Task: Search one way flight ticket for 2 adults, 2 infants in seat and 1 infant on lap in first from Minot: Minot International Airport to Raleigh: Raleigh-durham International Airport on 8-5-2023. Choice of flights is American. Number of bags: 1 carry on bag and 5 checked bags. Price is upto 100000. Outbound departure time preference is 22:45.
Action: Mouse moved to (331, 293)
Screenshot: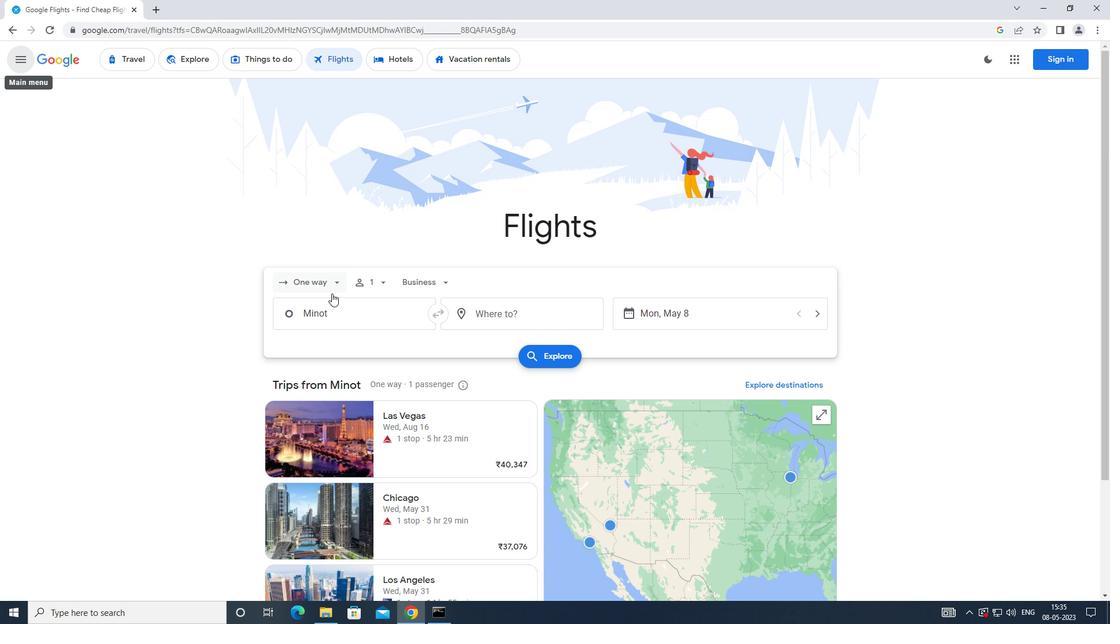 
Action: Mouse pressed left at (331, 293)
Screenshot: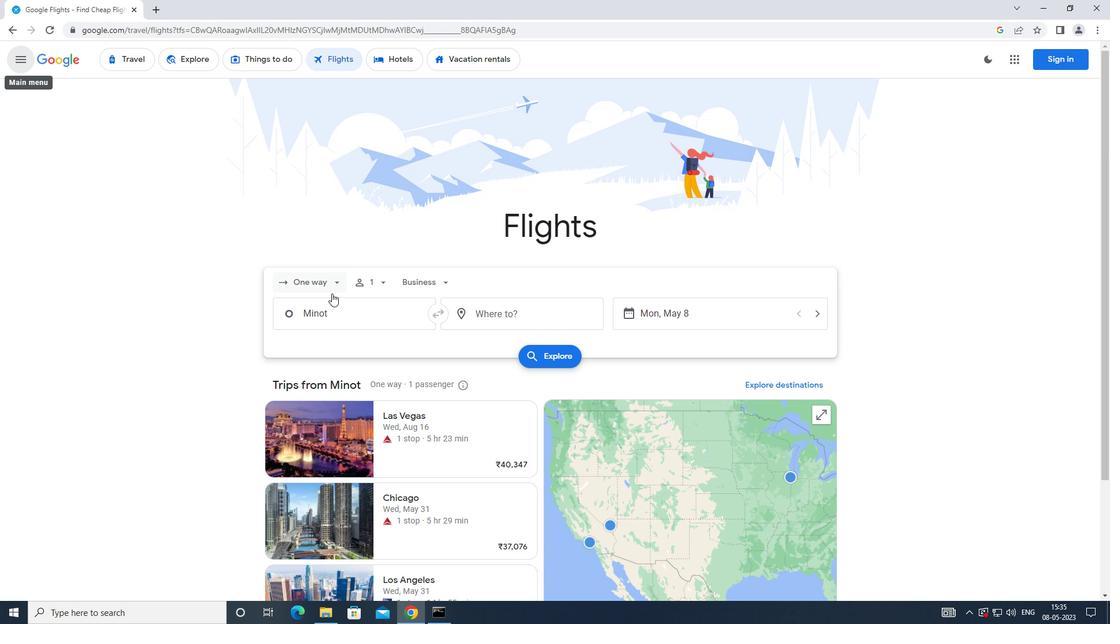 
Action: Mouse moved to (334, 338)
Screenshot: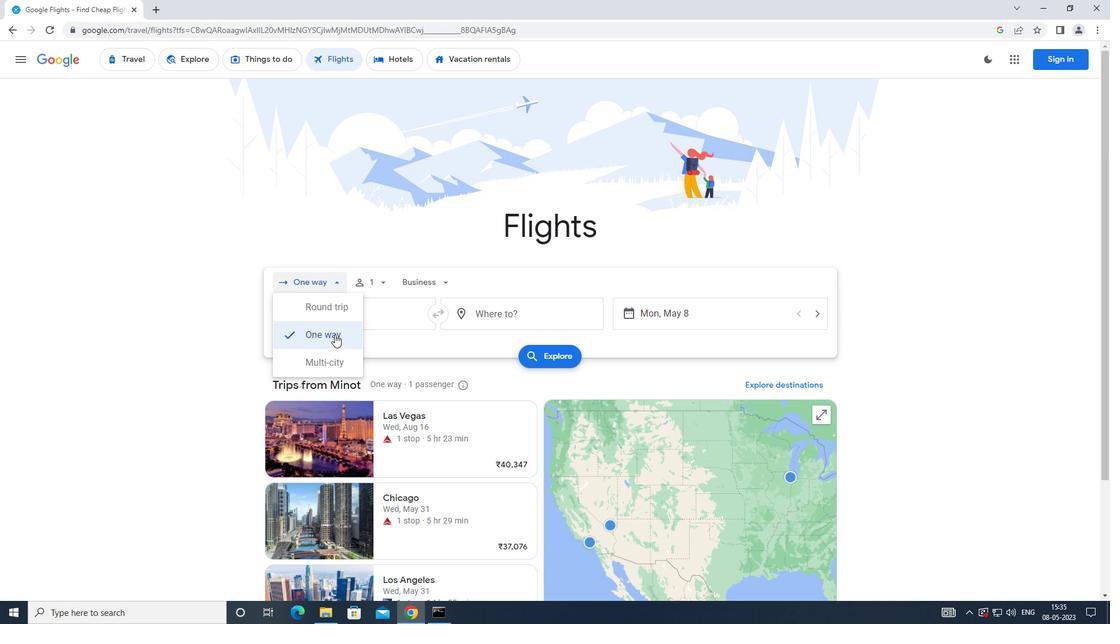 
Action: Mouse pressed left at (334, 338)
Screenshot: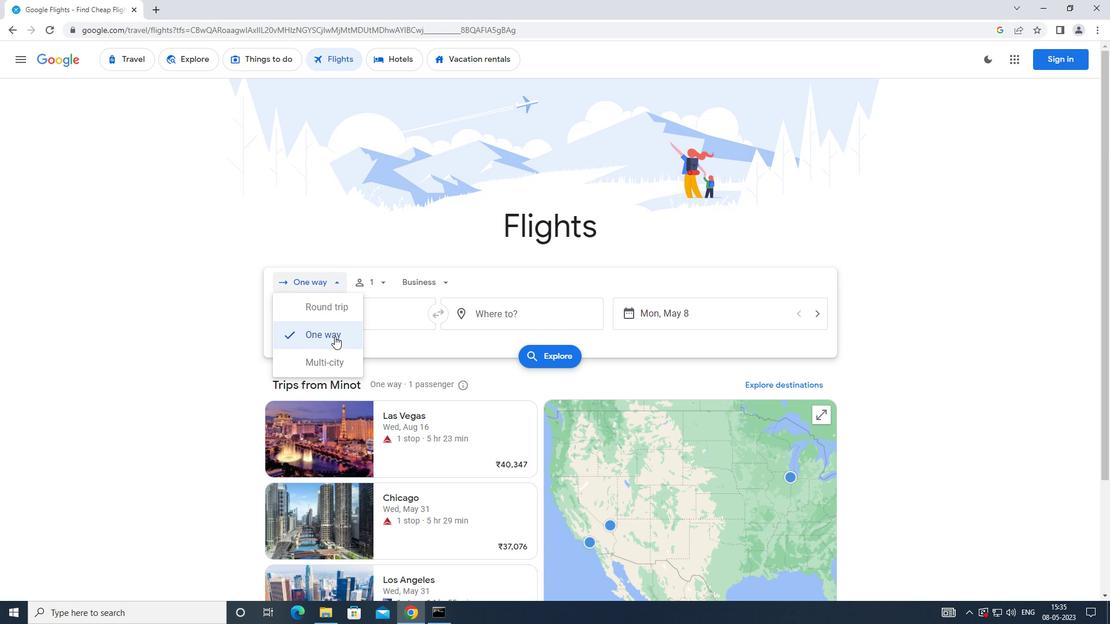 
Action: Mouse moved to (362, 284)
Screenshot: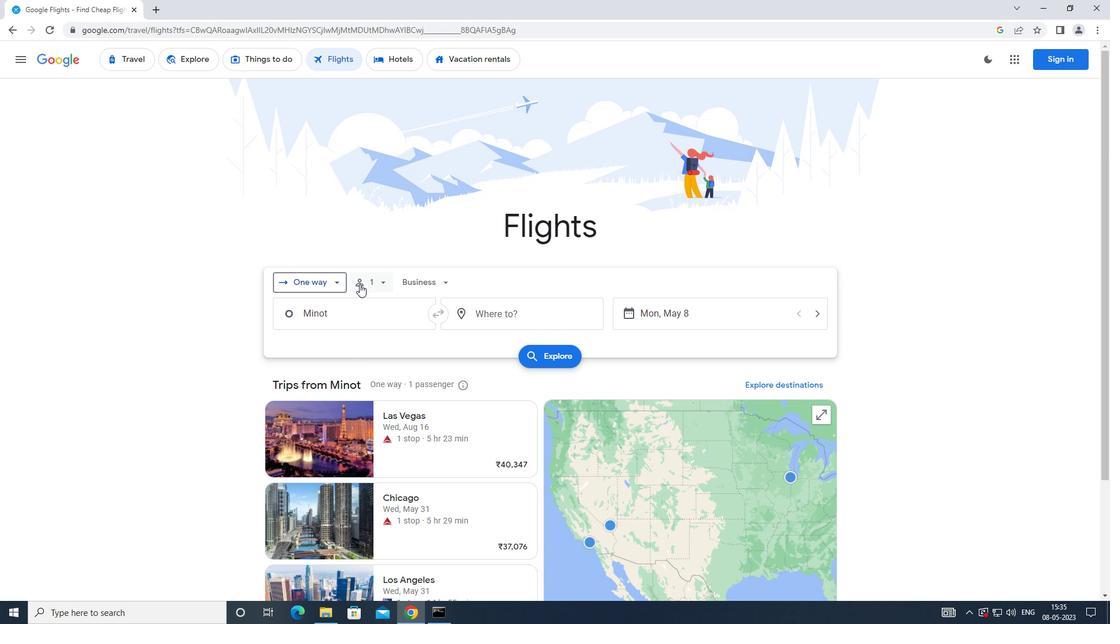 
Action: Mouse pressed left at (362, 284)
Screenshot: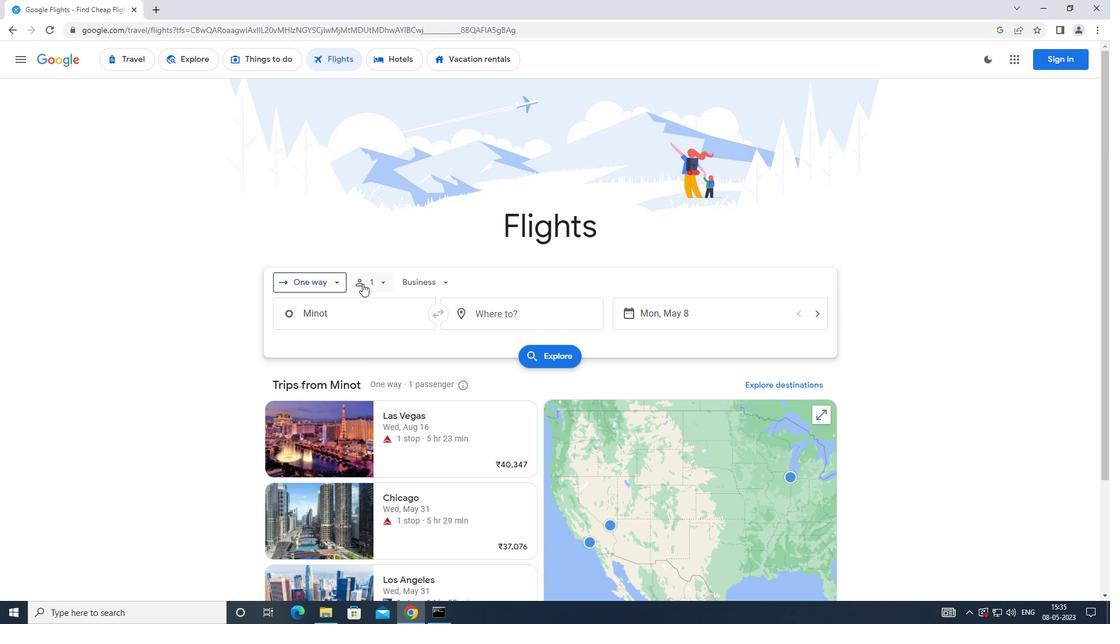 
Action: Mouse moved to (465, 317)
Screenshot: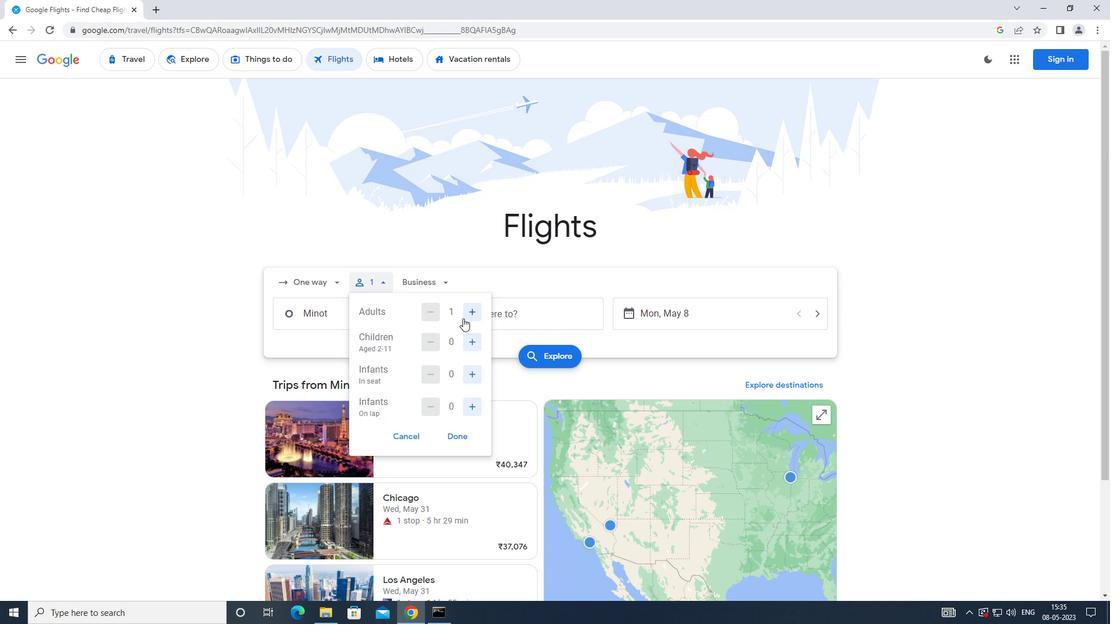 
Action: Mouse pressed left at (465, 317)
Screenshot: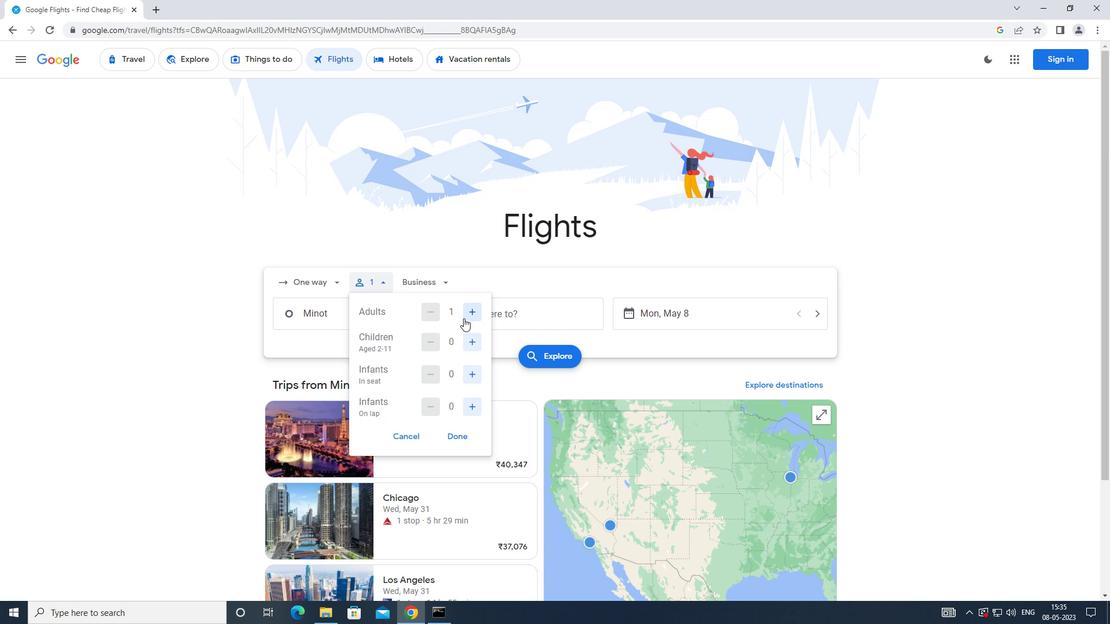 
Action: Mouse moved to (474, 370)
Screenshot: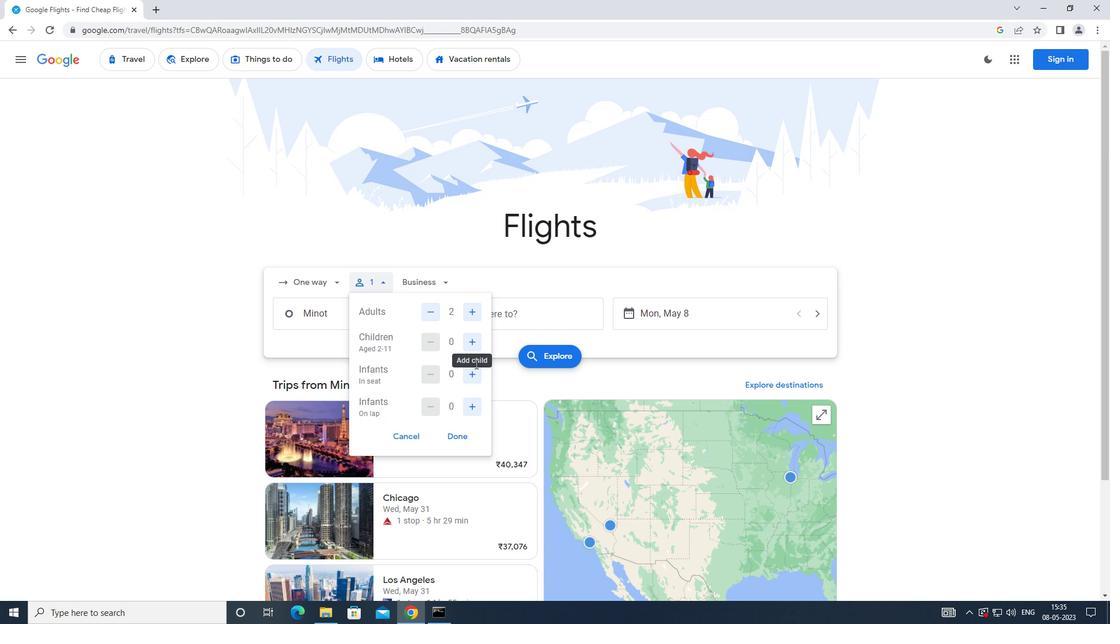 
Action: Mouse pressed left at (474, 370)
Screenshot: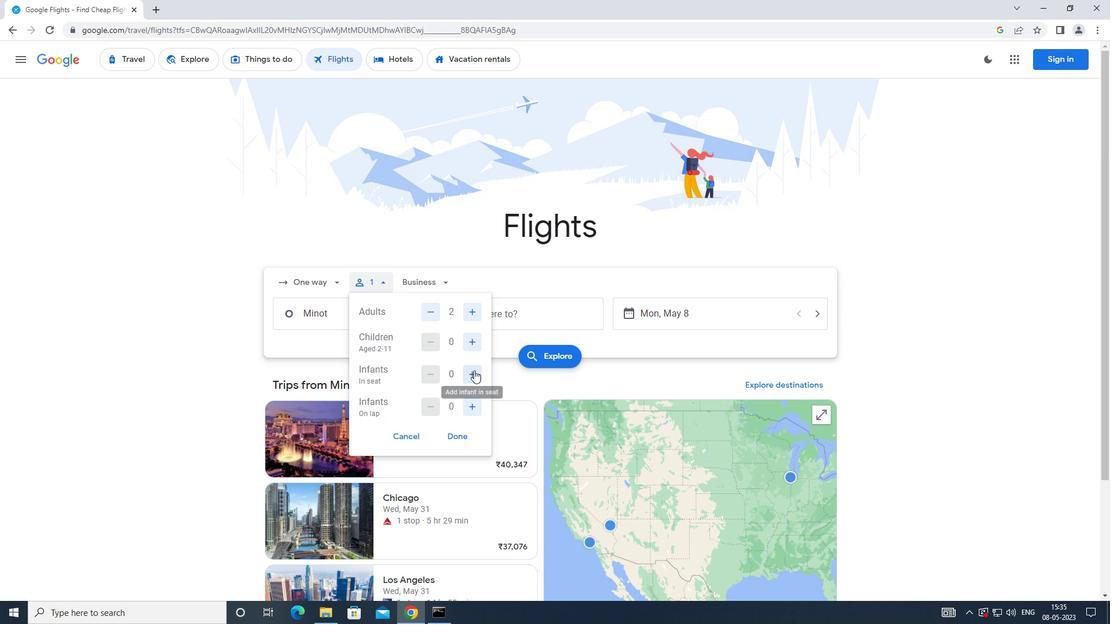 
Action: Mouse pressed left at (474, 370)
Screenshot: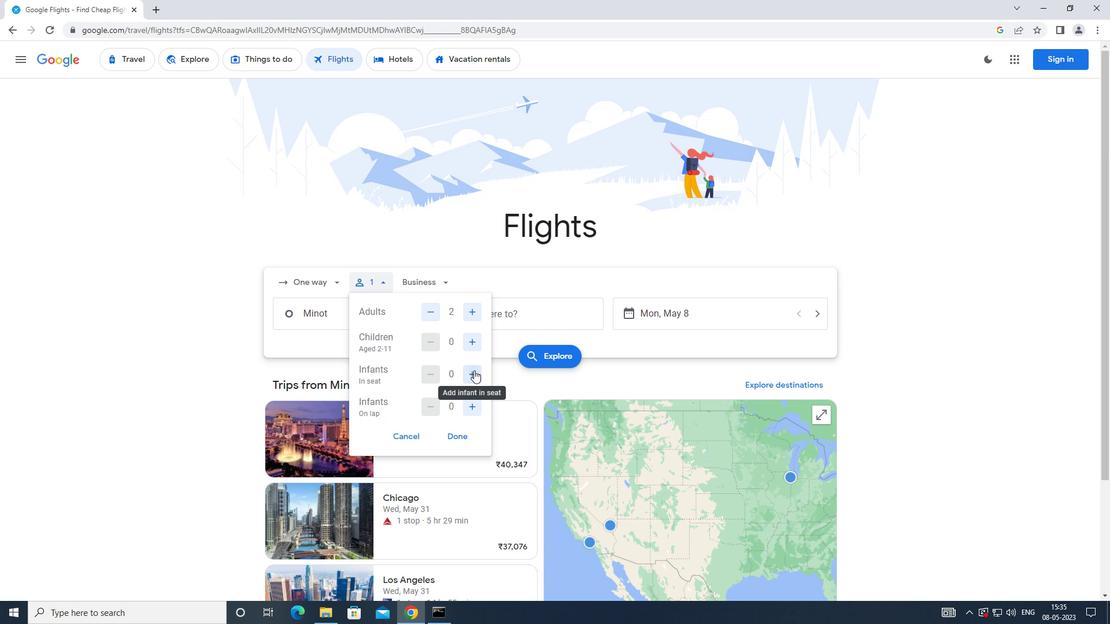 
Action: Mouse moved to (470, 408)
Screenshot: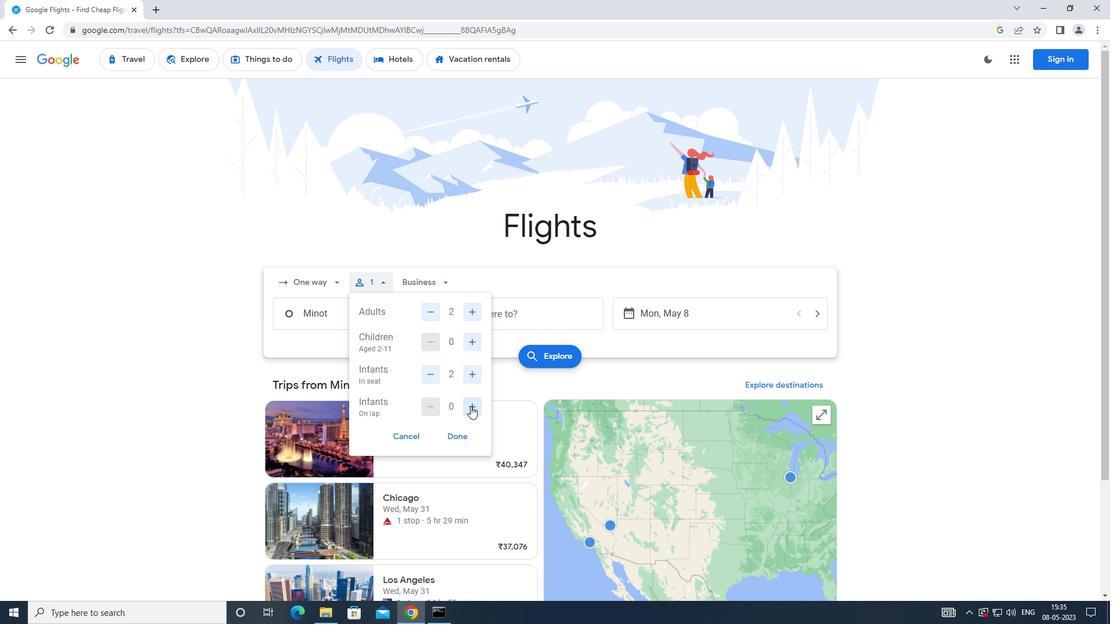 
Action: Mouse pressed left at (470, 408)
Screenshot: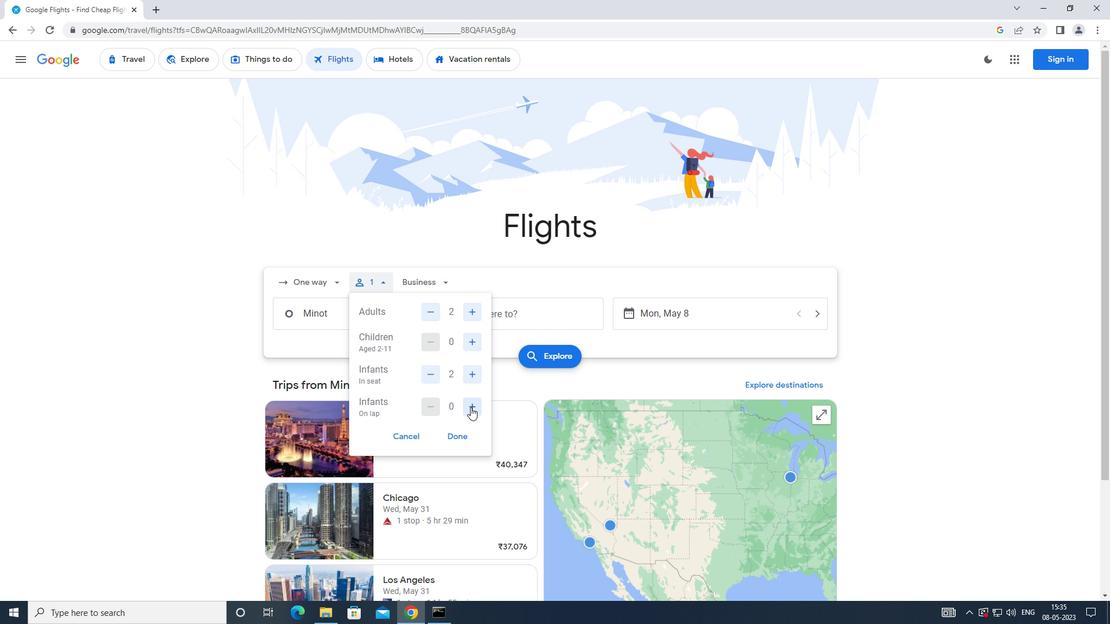 
Action: Mouse moved to (455, 439)
Screenshot: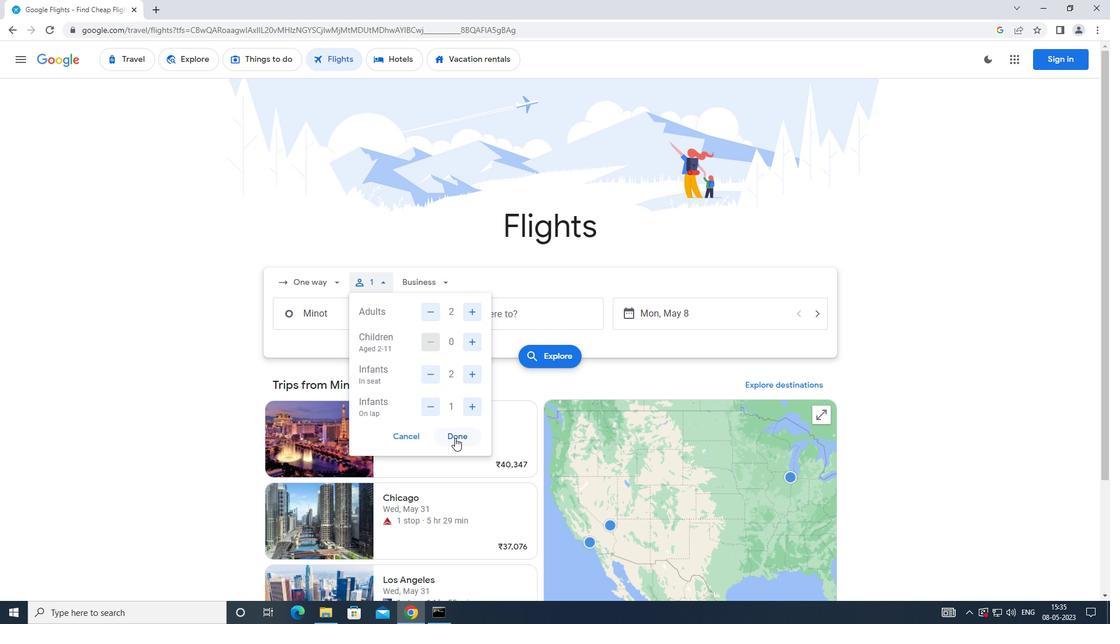 
Action: Mouse pressed left at (455, 439)
Screenshot: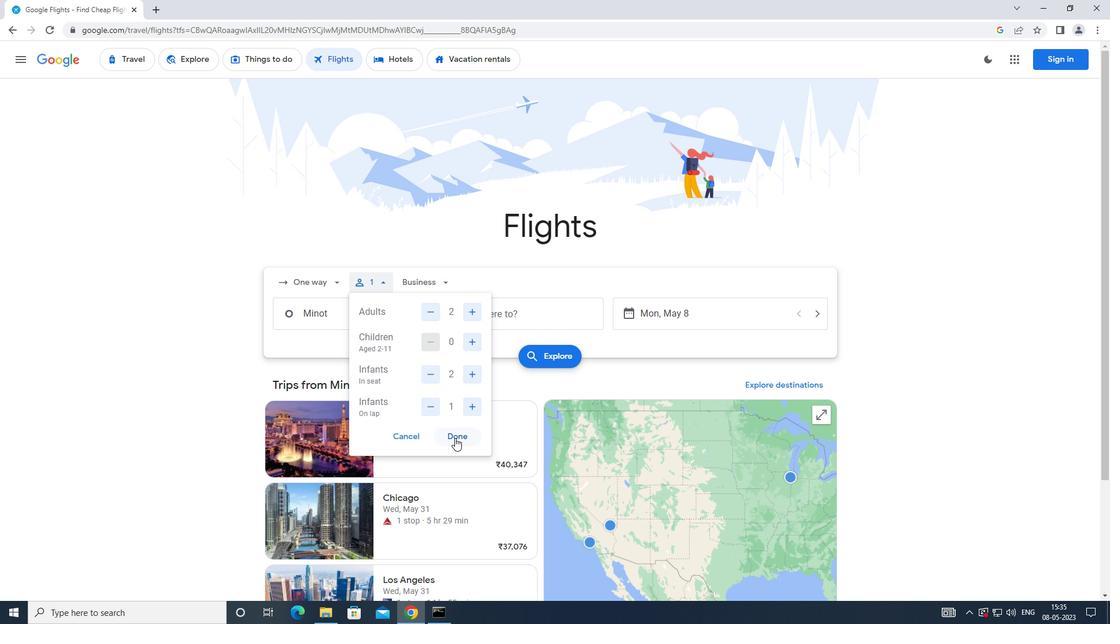 
Action: Mouse moved to (443, 286)
Screenshot: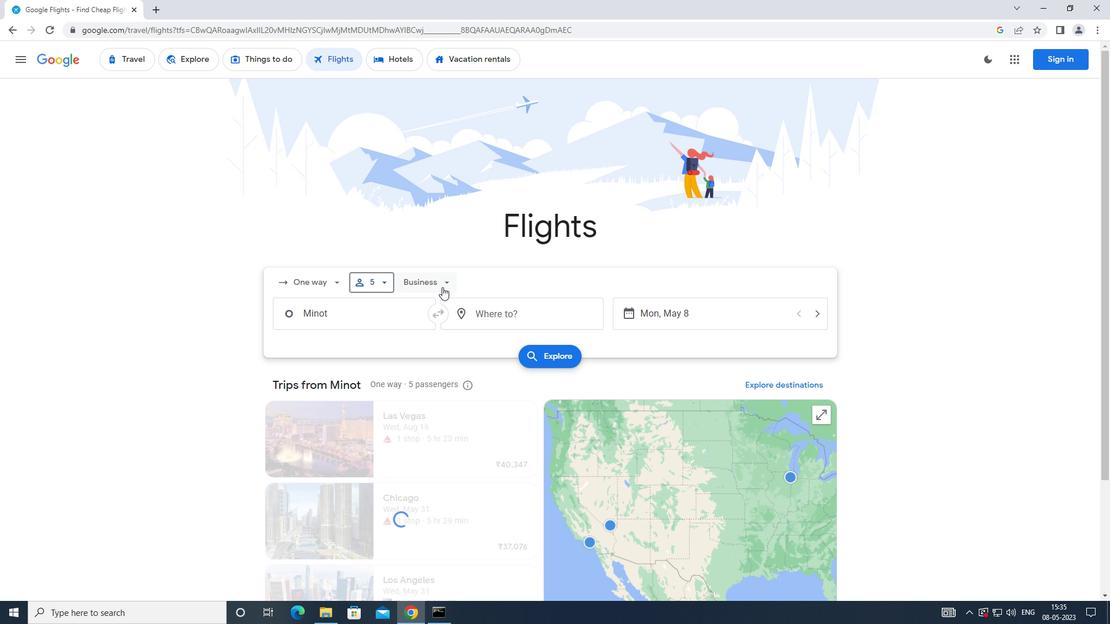 
Action: Mouse pressed left at (443, 286)
Screenshot: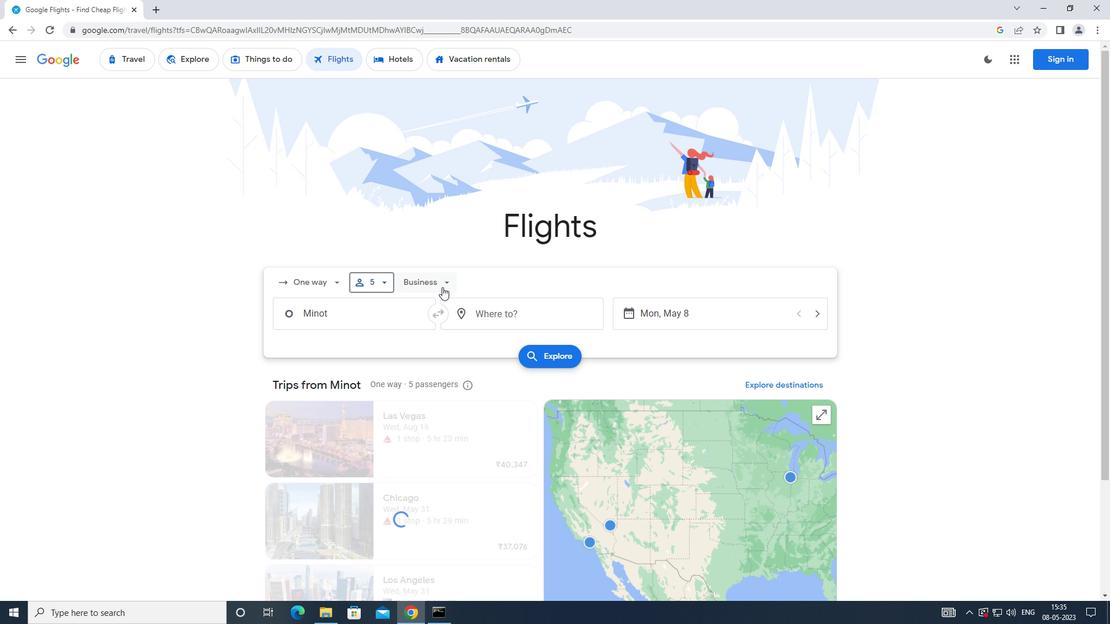 
Action: Mouse moved to (453, 389)
Screenshot: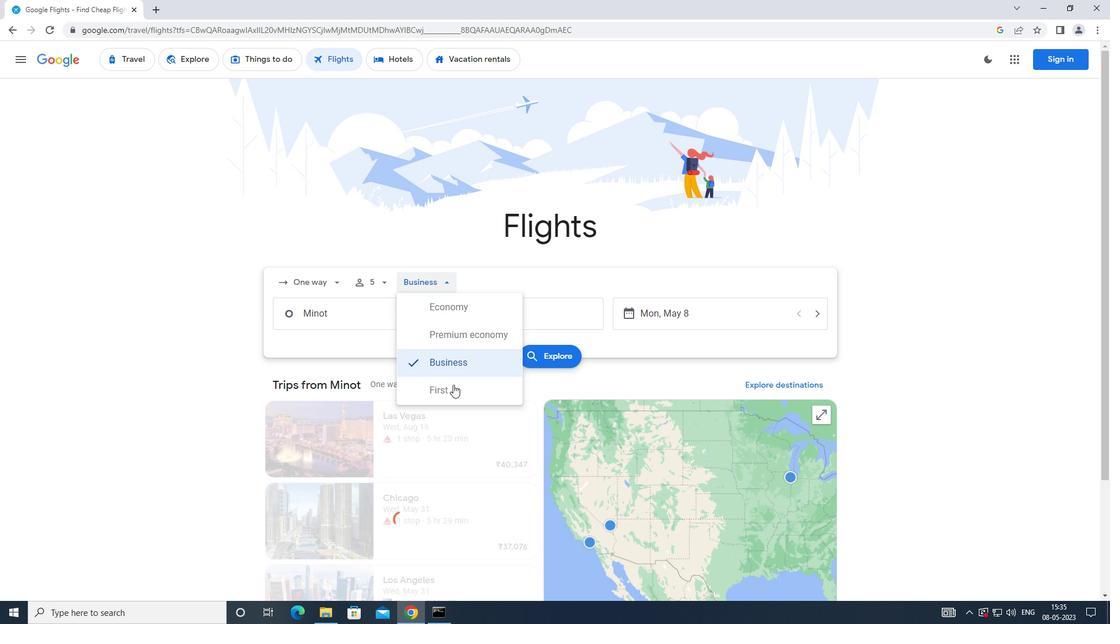 
Action: Mouse pressed left at (453, 389)
Screenshot: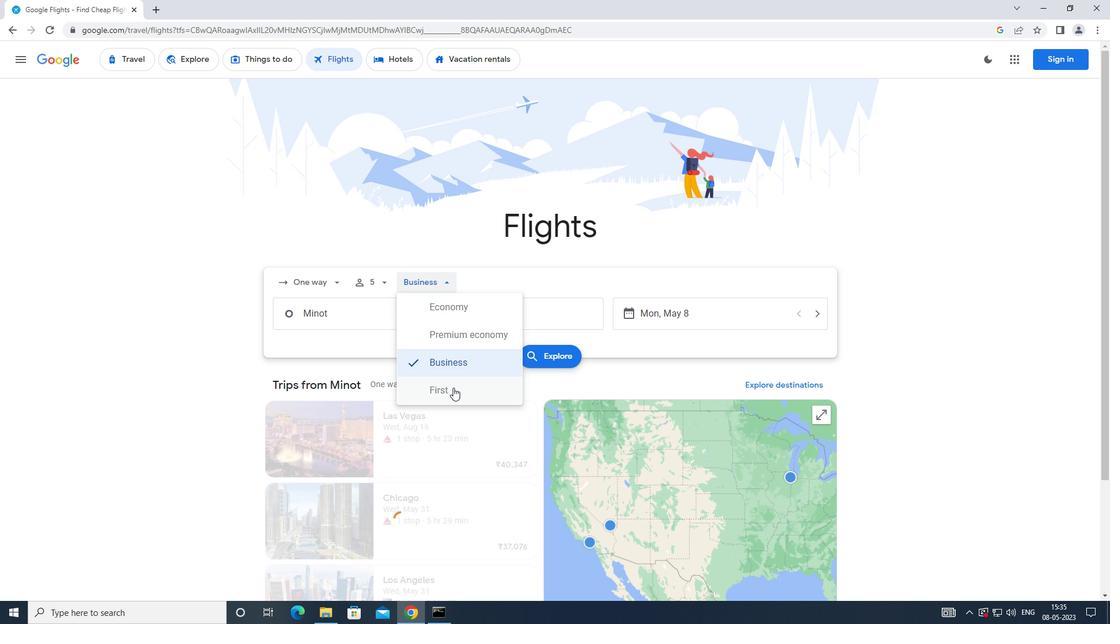 
Action: Mouse moved to (376, 320)
Screenshot: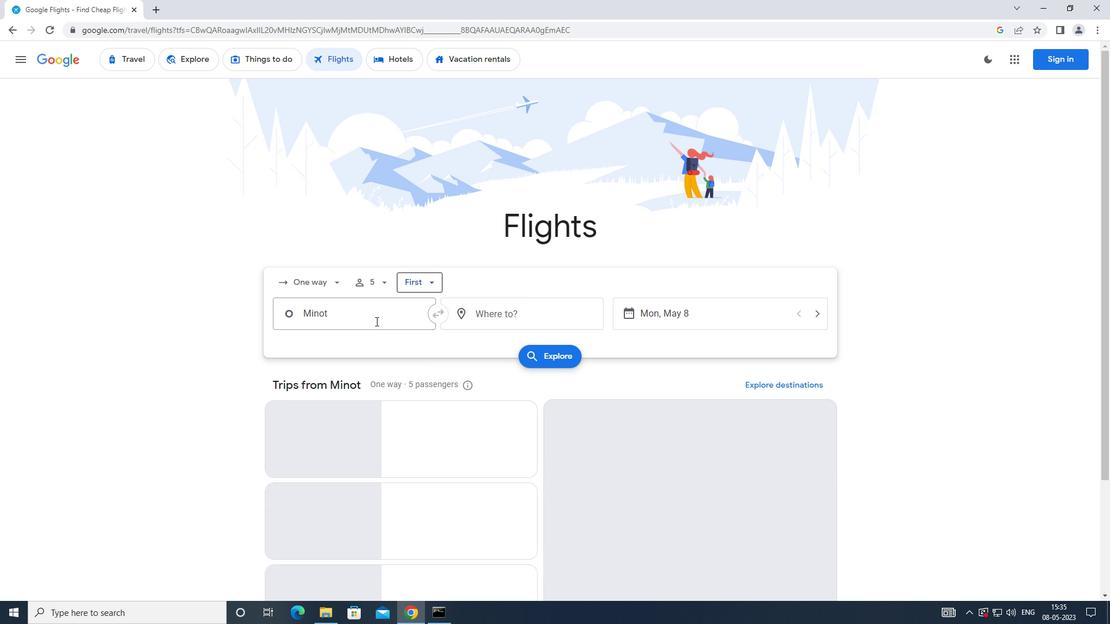 
Action: Mouse pressed left at (376, 320)
Screenshot: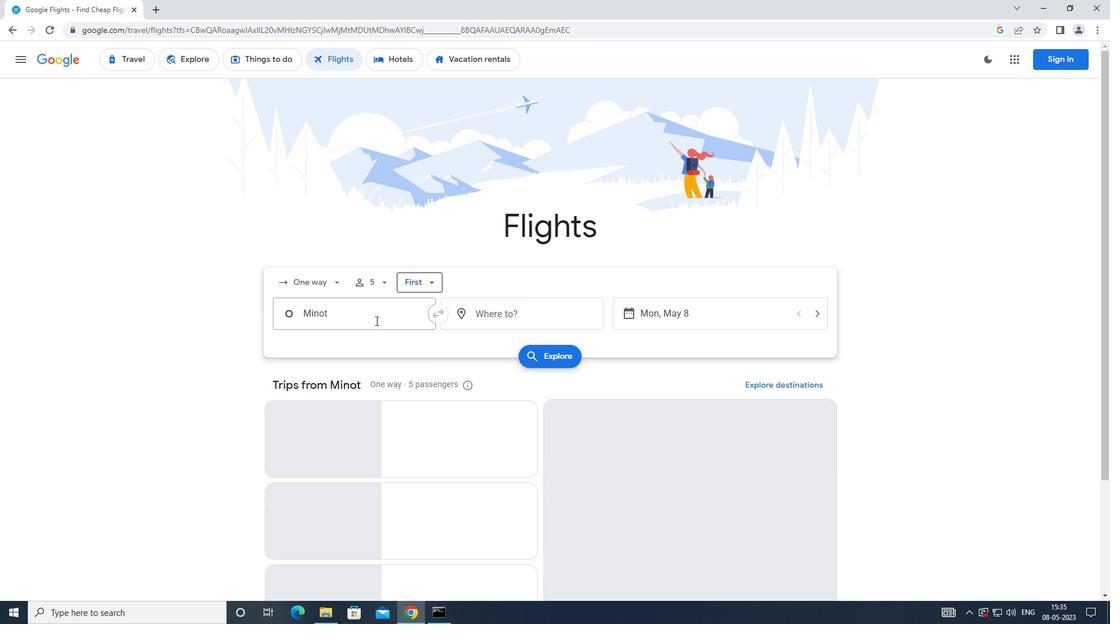 
Action: Key pressed <Key.caps_lock>m<Key.caps_lock>inot
Screenshot: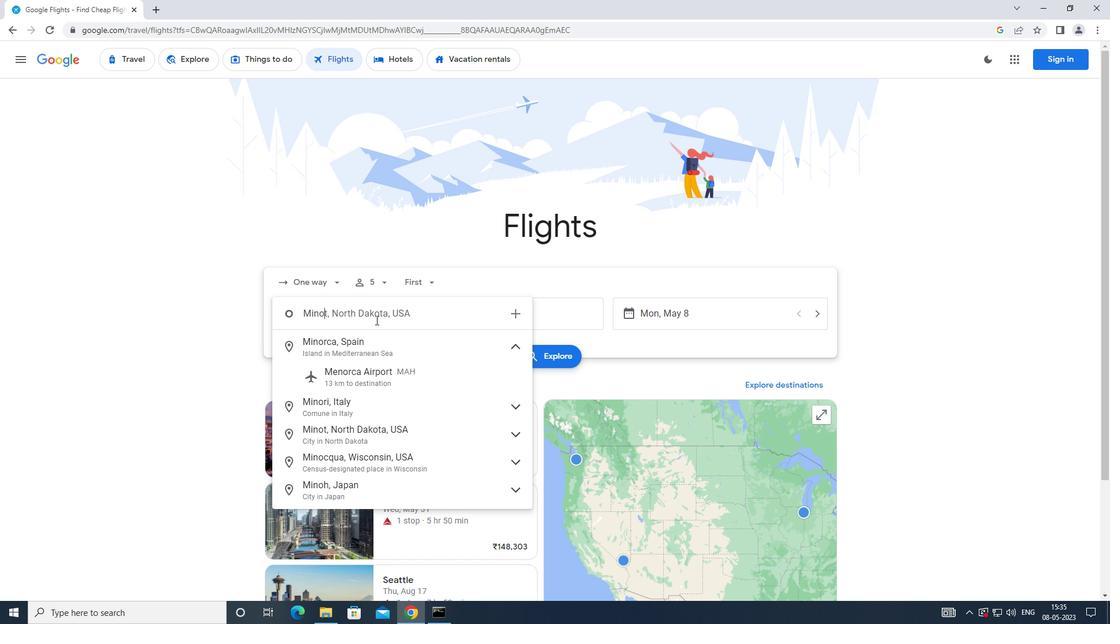 
Action: Mouse moved to (378, 366)
Screenshot: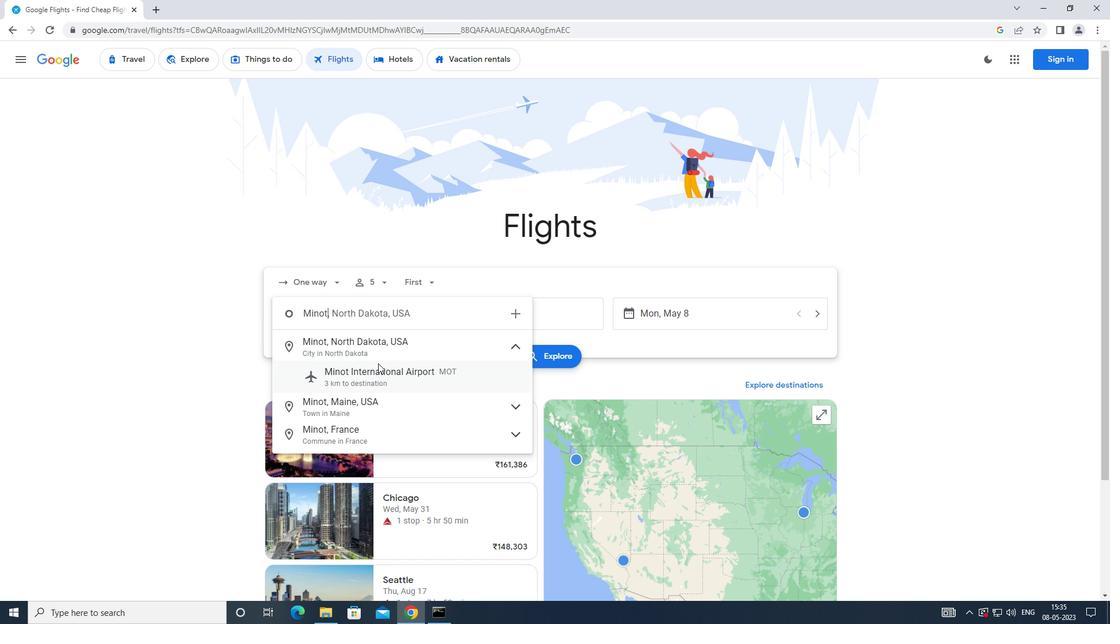 
Action: Mouse pressed left at (378, 366)
Screenshot: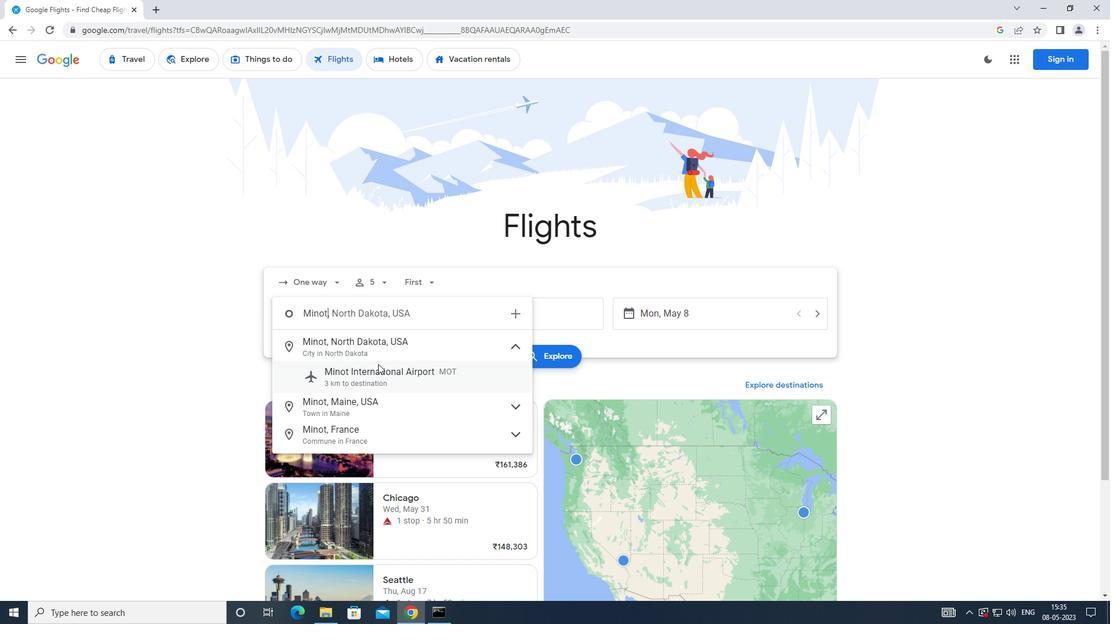 
Action: Mouse moved to (500, 322)
Screenshot: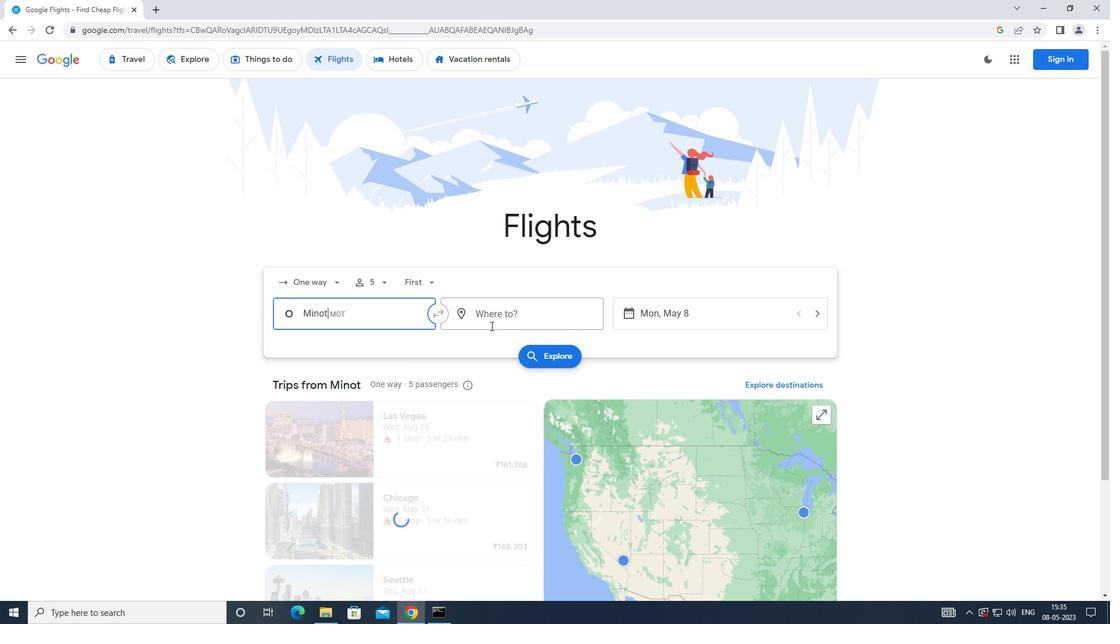 
Action: Mouse pressed left at (500, 322)
Screenshot: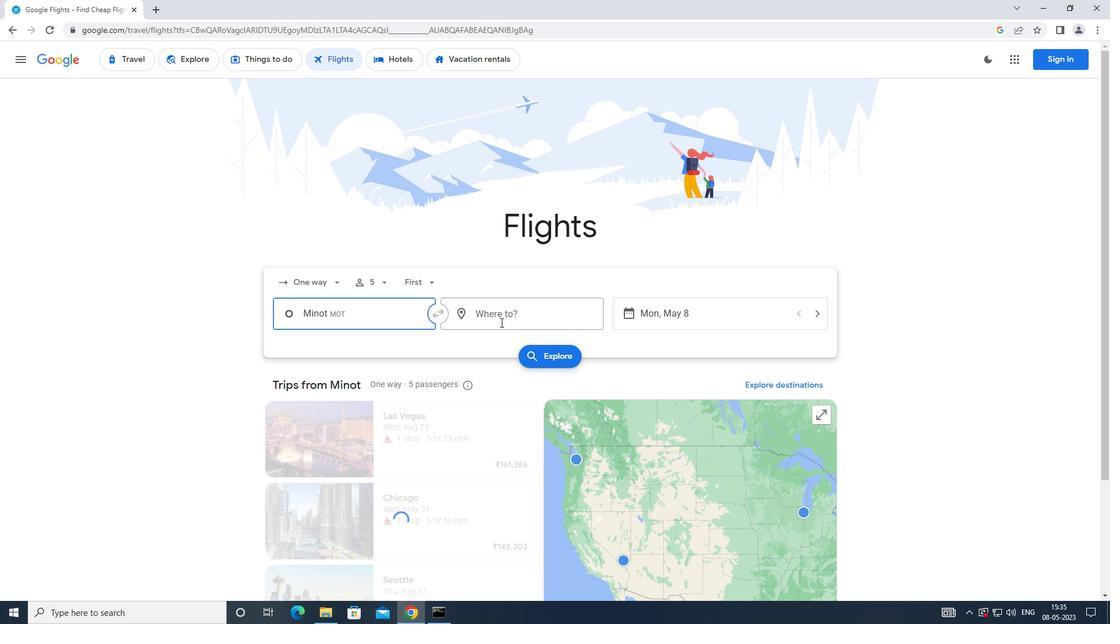
Action: Mouse moved to (502, 322)
Screenshot: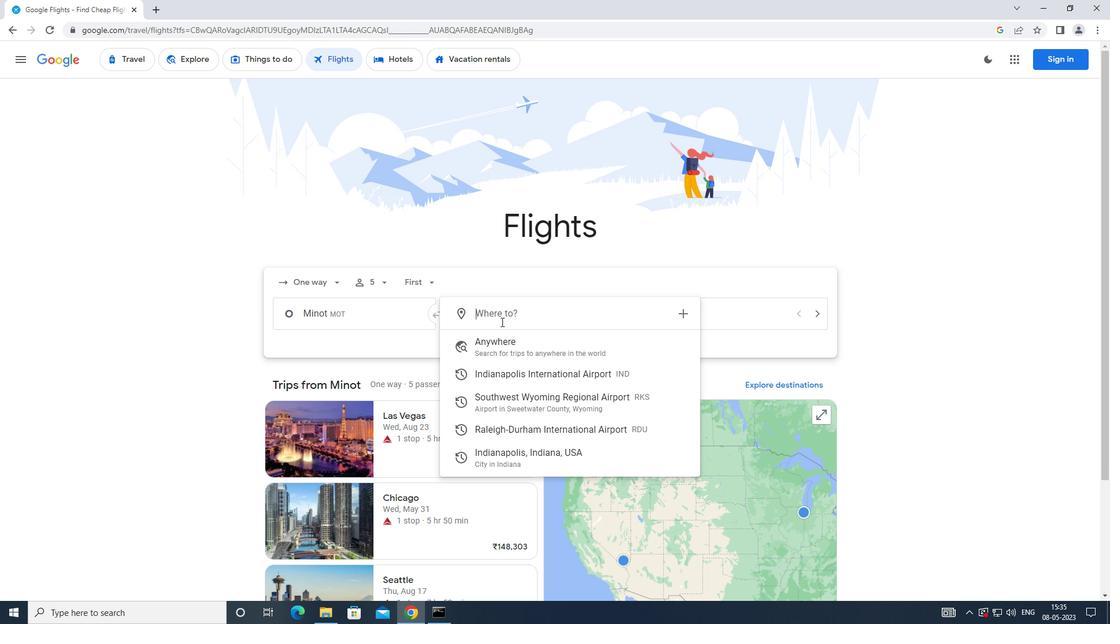 
Action: Key pressed <Key.caps_lock>r<Key.caps_lock>aleigh
Screenshot: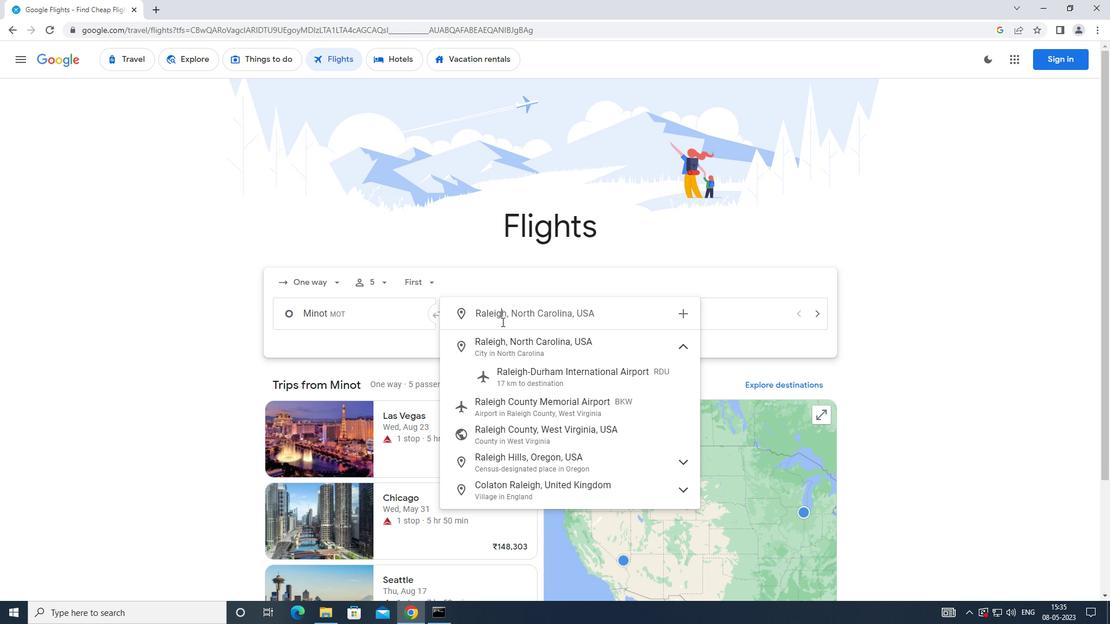 
Action: Mouse moved to (523, 380)
Screenshot: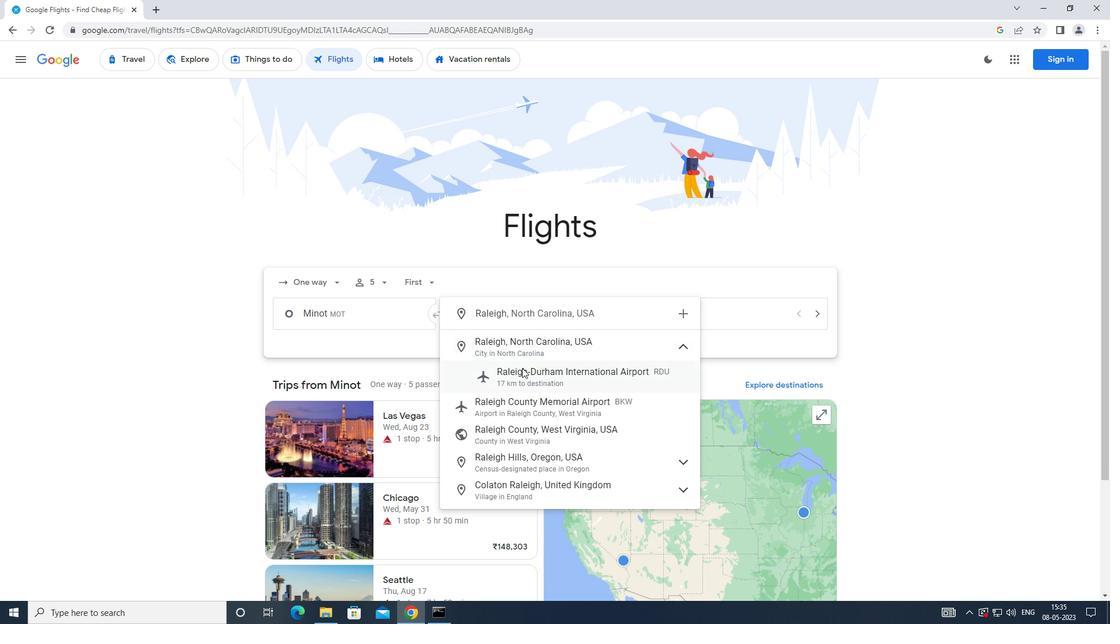 
Action: Mouse pressed left at (523, 380)
Screenshot: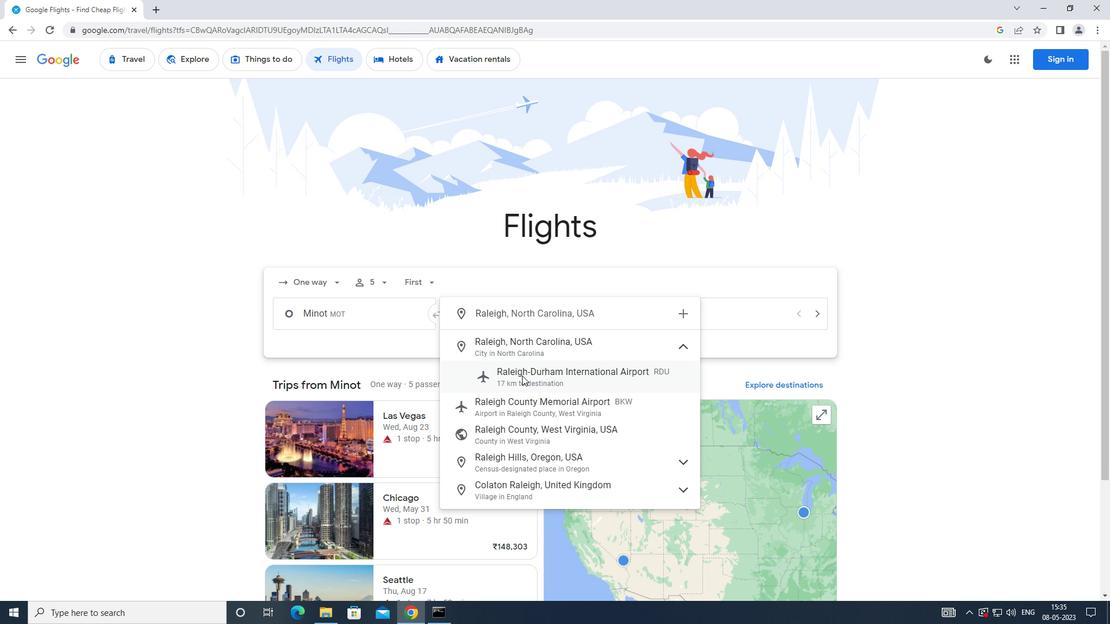 
Action: Mouse moved to (654, 320)
Screenshot: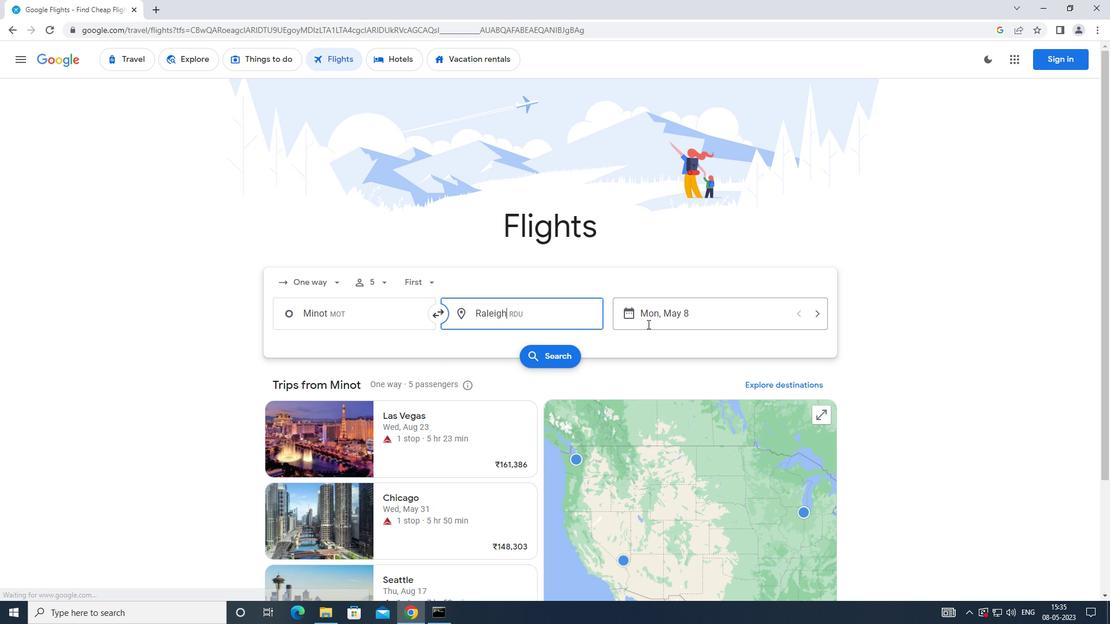 
Action: Mouse pressed left at (654, 320)
Screenshot: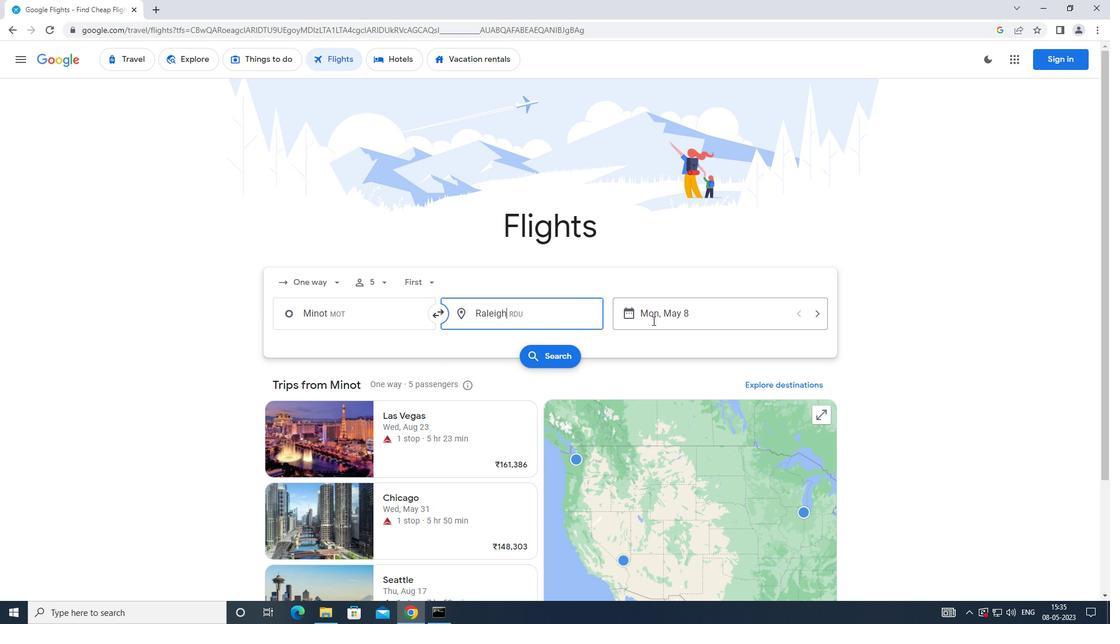 
Action: Mouse moved to (437, 424)
Screenshot: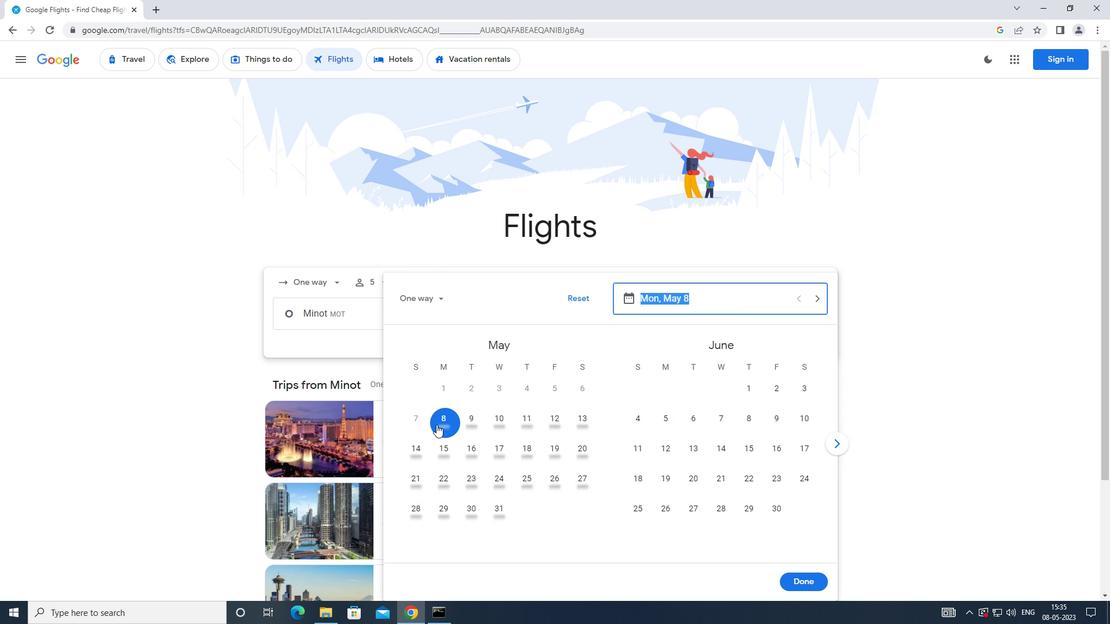 
Action: Mouse pressed left at (437, 424)
Screenshot: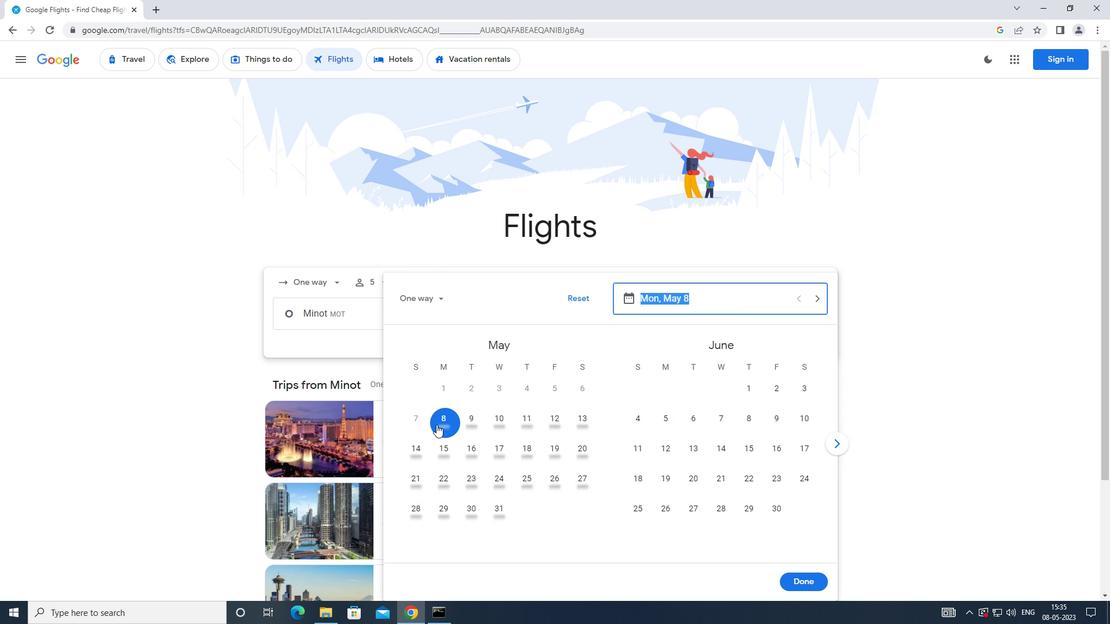 
Action: Mouse moved to (804, 585)
Screenshot: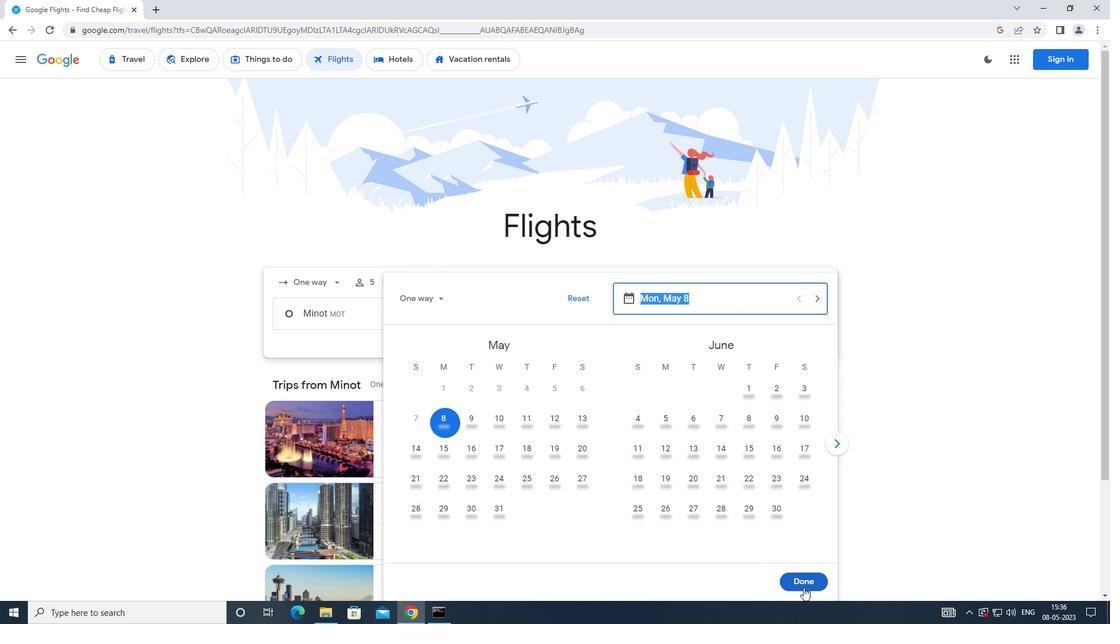 
Action: Mouse pressed left at (804, 585)
Screenshot: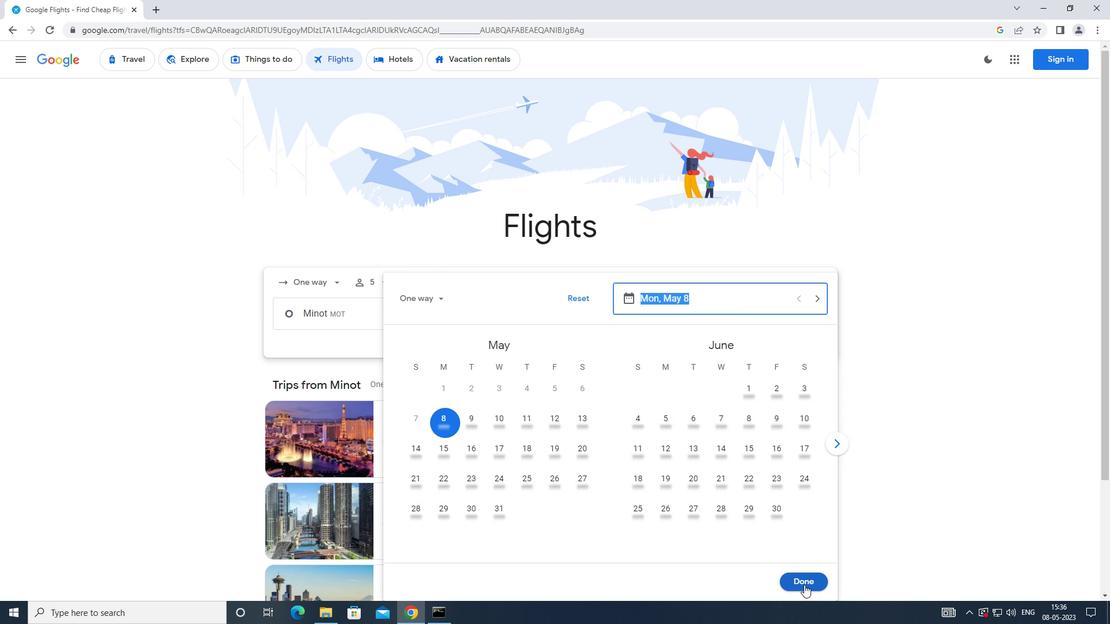 
Action: Mouse moved to (554, 365)
Screenshot: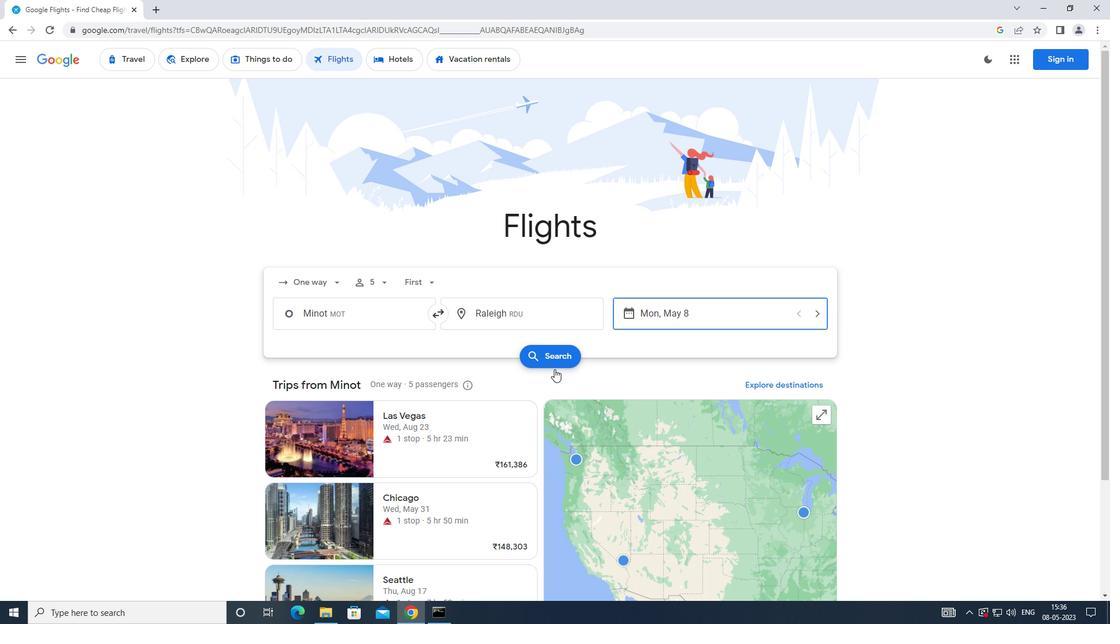 
Action: Mouse pressed left at (554, 365)
Screenshot: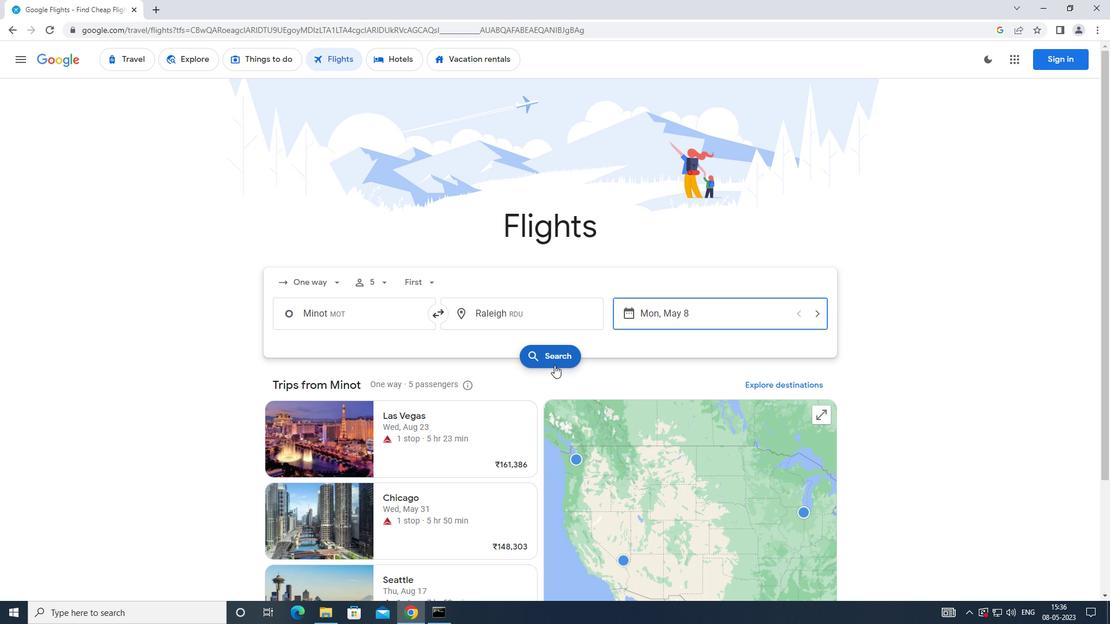 
Action: Mouse moved to (304, 162)
Screenshot: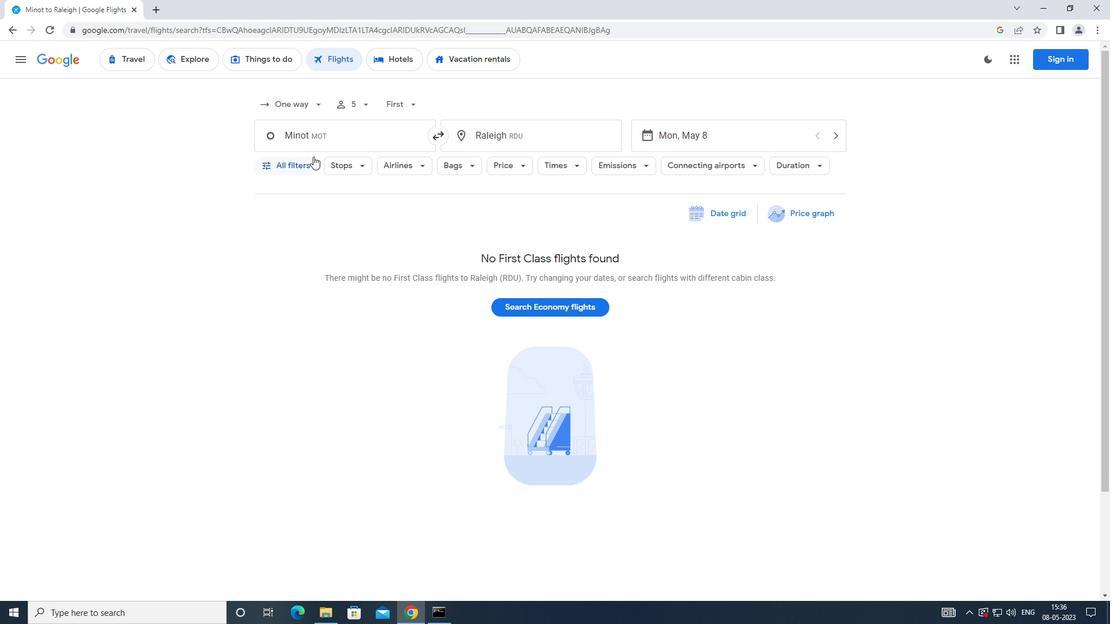 
Action: Mouse pressed left at (304, 162)
Screenshot: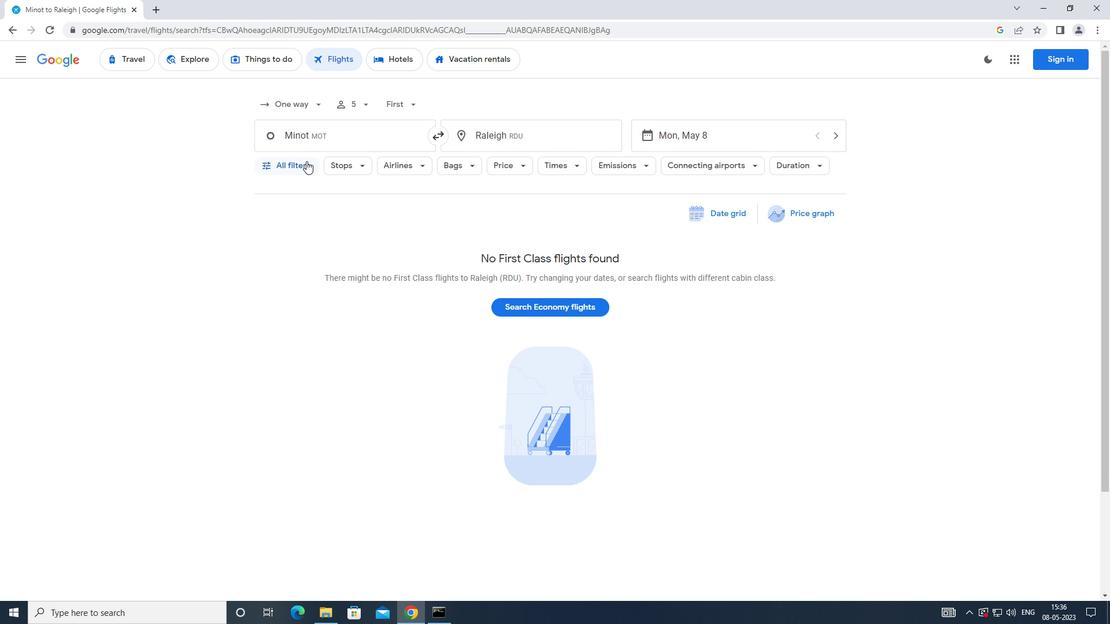 
Action: Mouse moved to (389, 295)
Screenshot: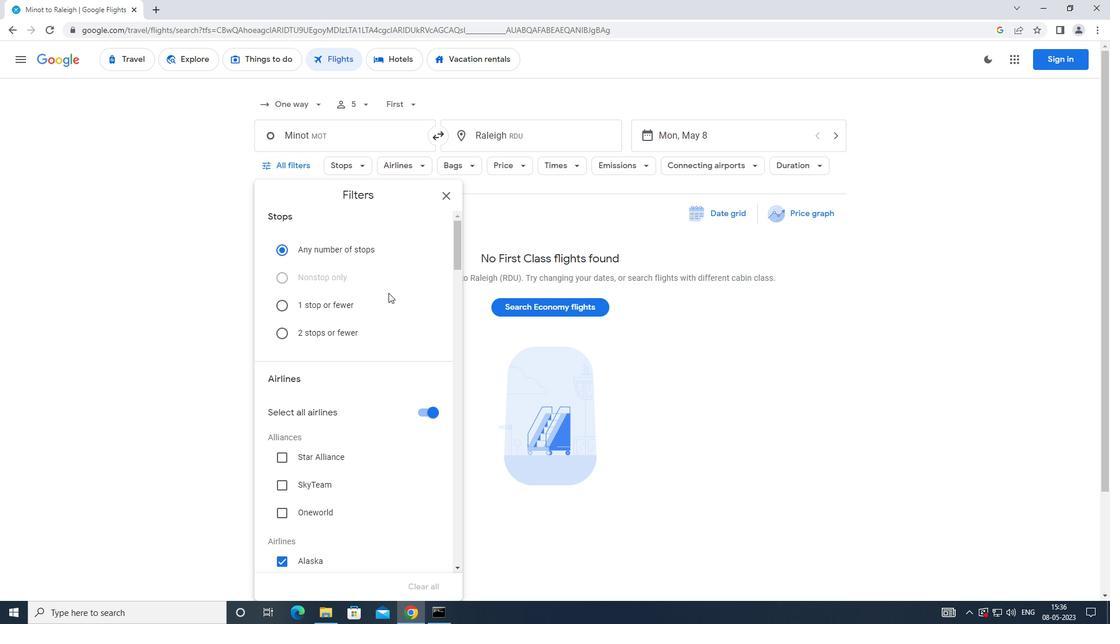 
Action: Mouse scrolled (389, 294) with delta (0, 0)
Screenshot: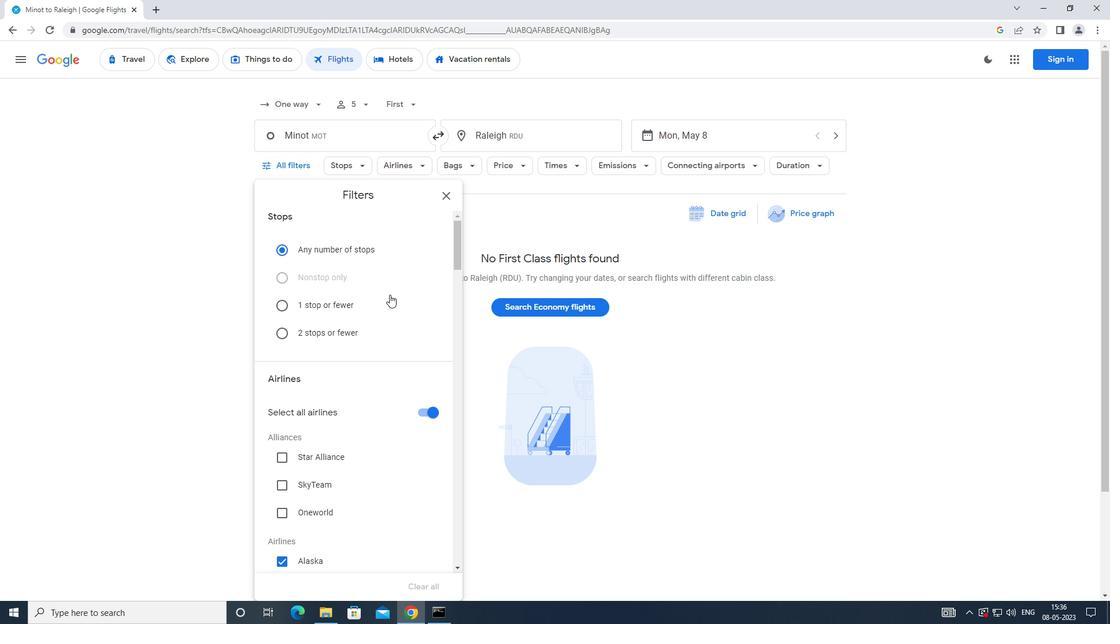 
Action: Mouse scrolled (389, 294) with delta (0, 0)
Screenshot: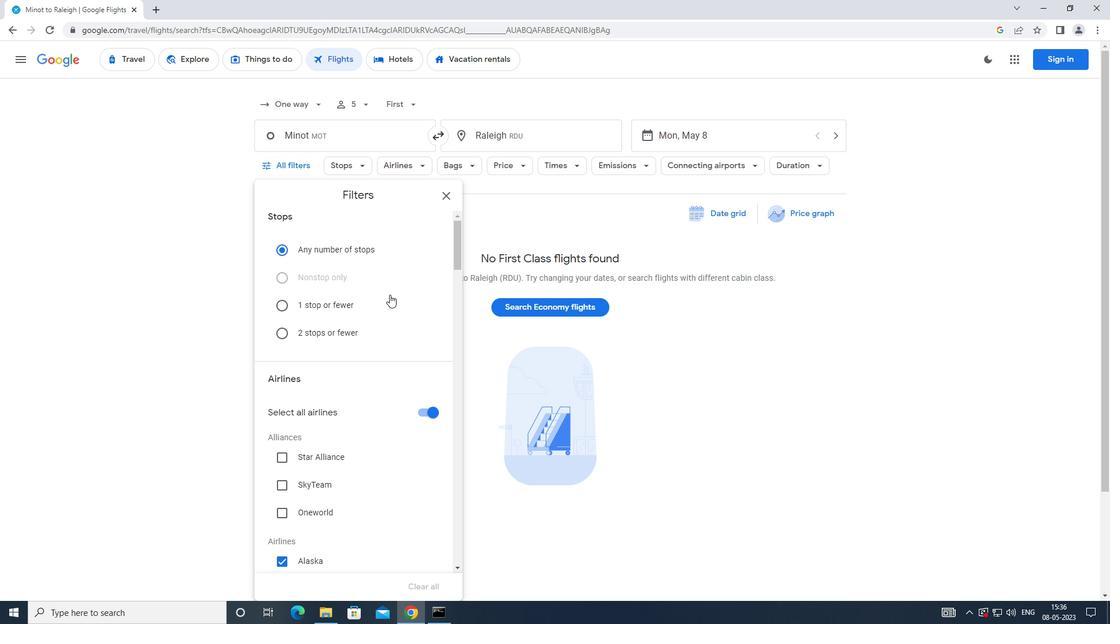 
Action: Mouse scrolled (389, 294) with delta (0, 0)
Screenshot: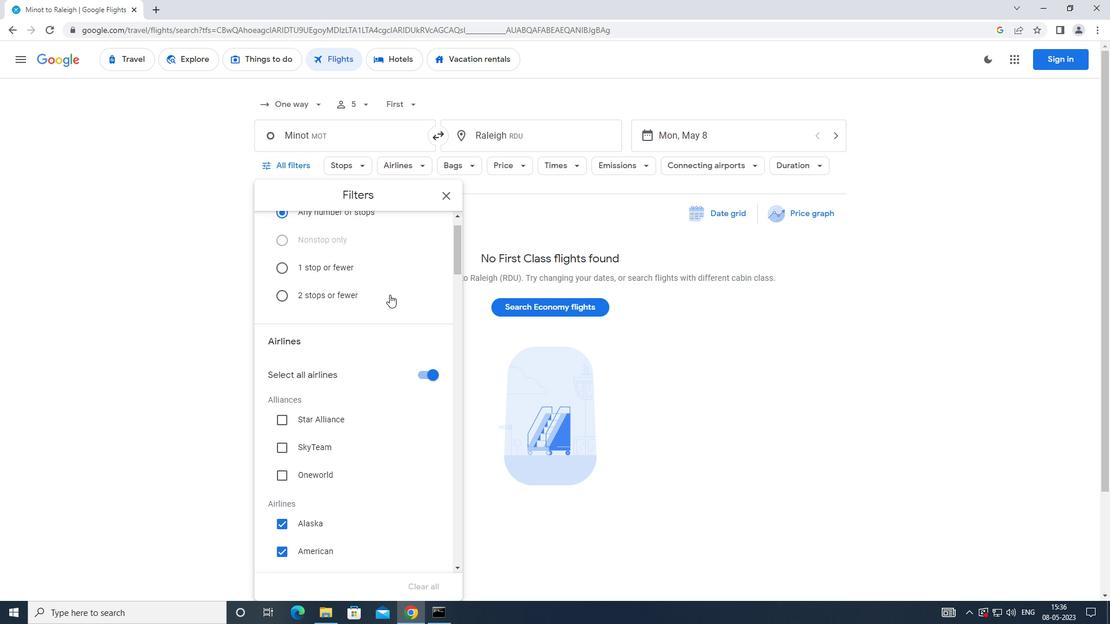 
Action: Mouse moved to (425, 238)
Screenshot: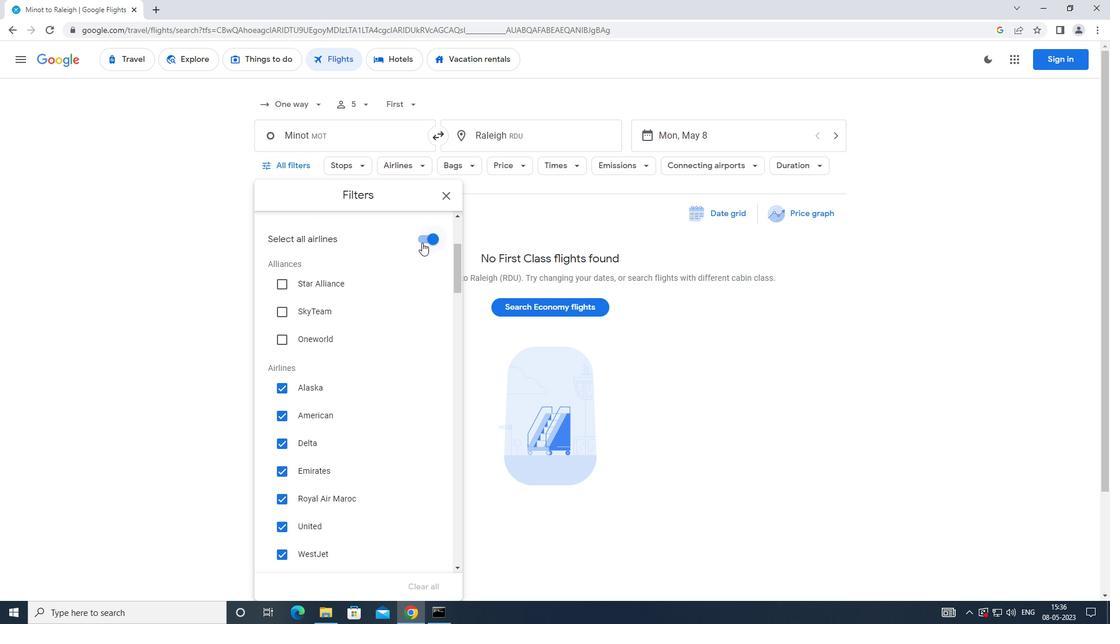 
Action: Mouse pressed left at (425, 238)
Screenshot: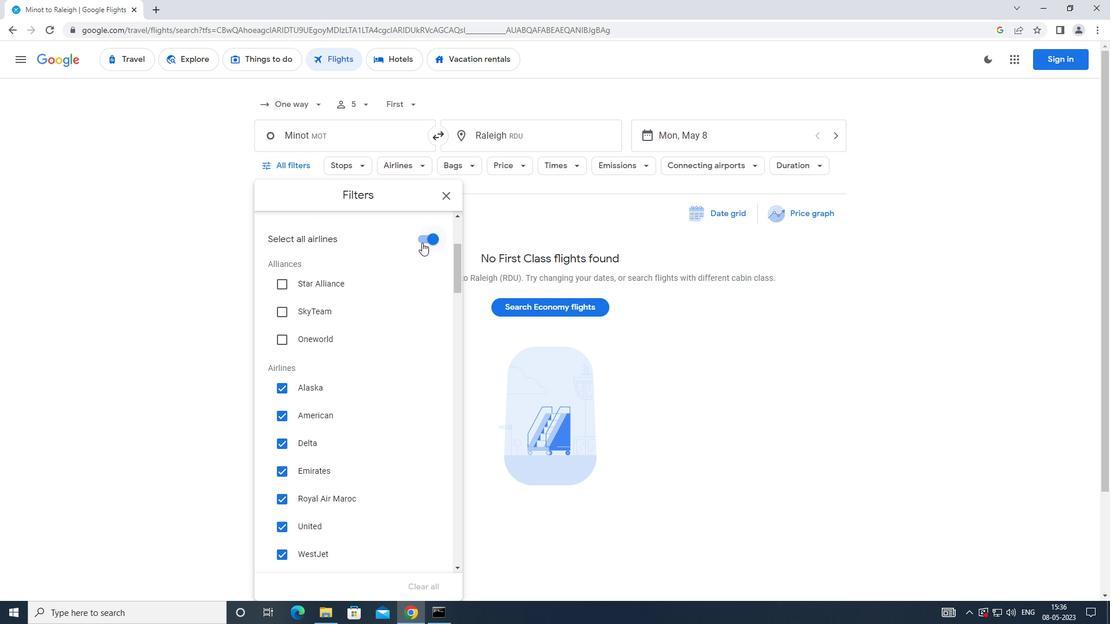 
Action: Mouse moved to (410, 306)
Screenshot: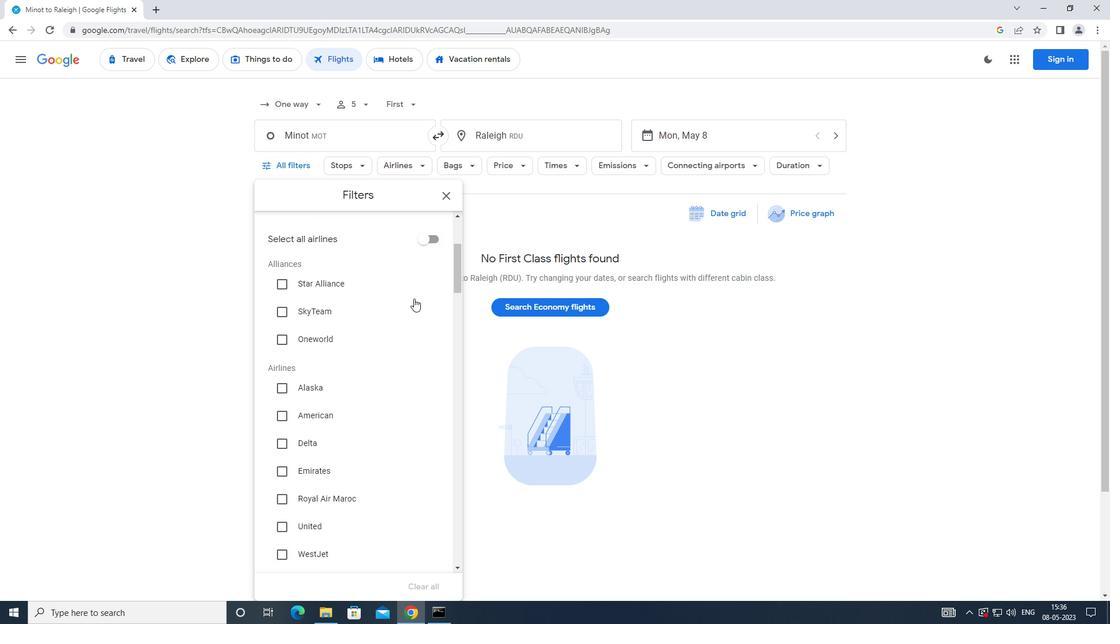 
Action: Mouse scrolled (410, 305) with delta (0, 0)
Screenshot: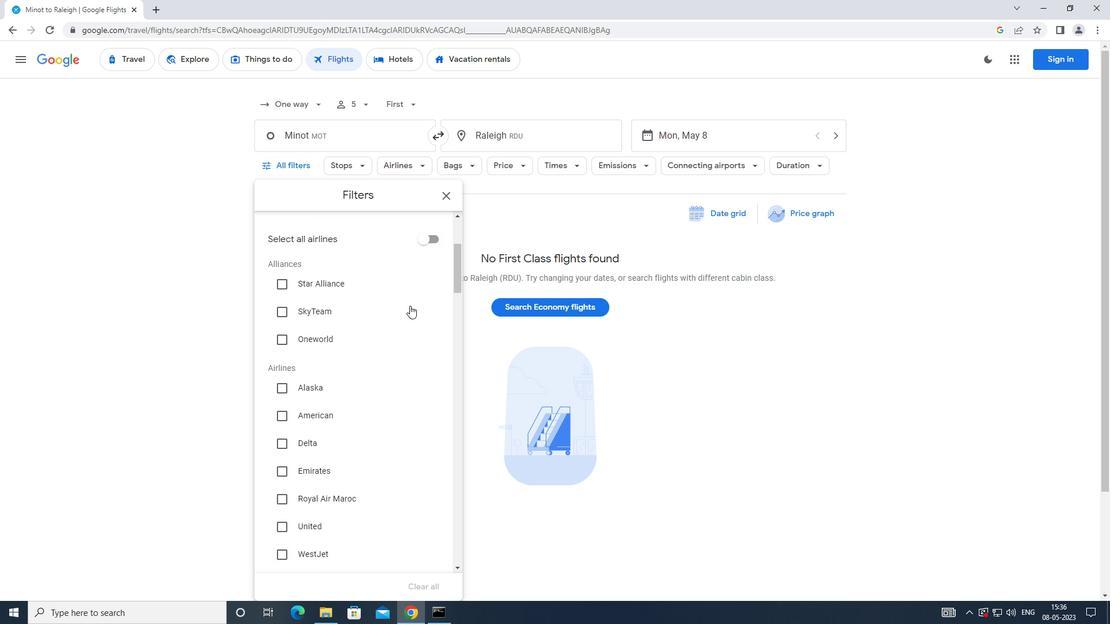 
Action: Mouse moved to (283, 360)
Screenshot: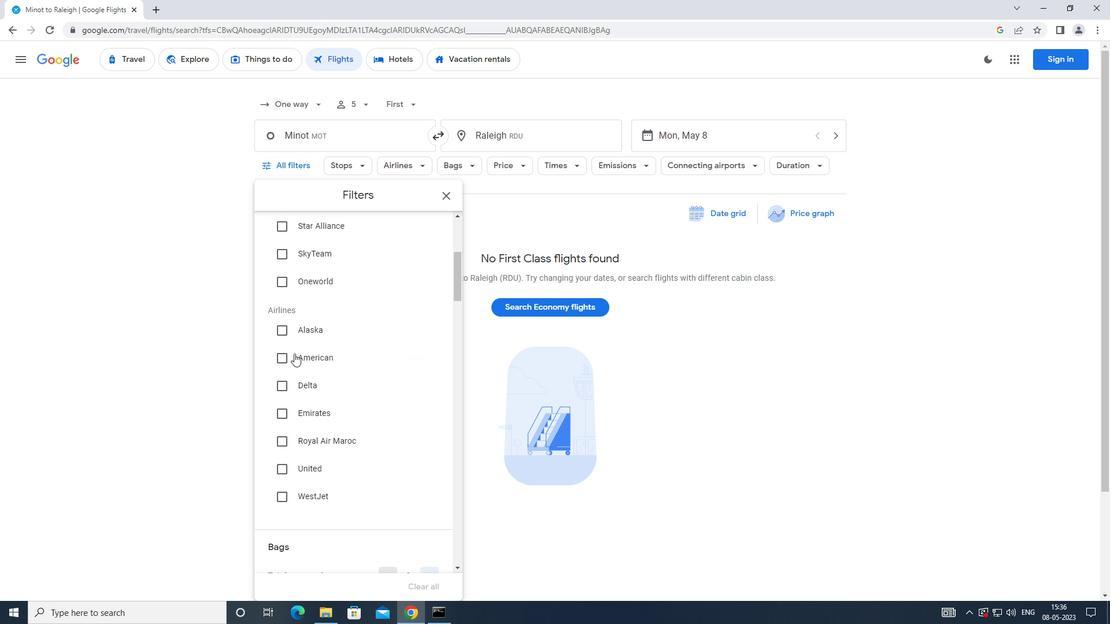 
Action: Mouse pressed left at (283, 360)
Screenshot: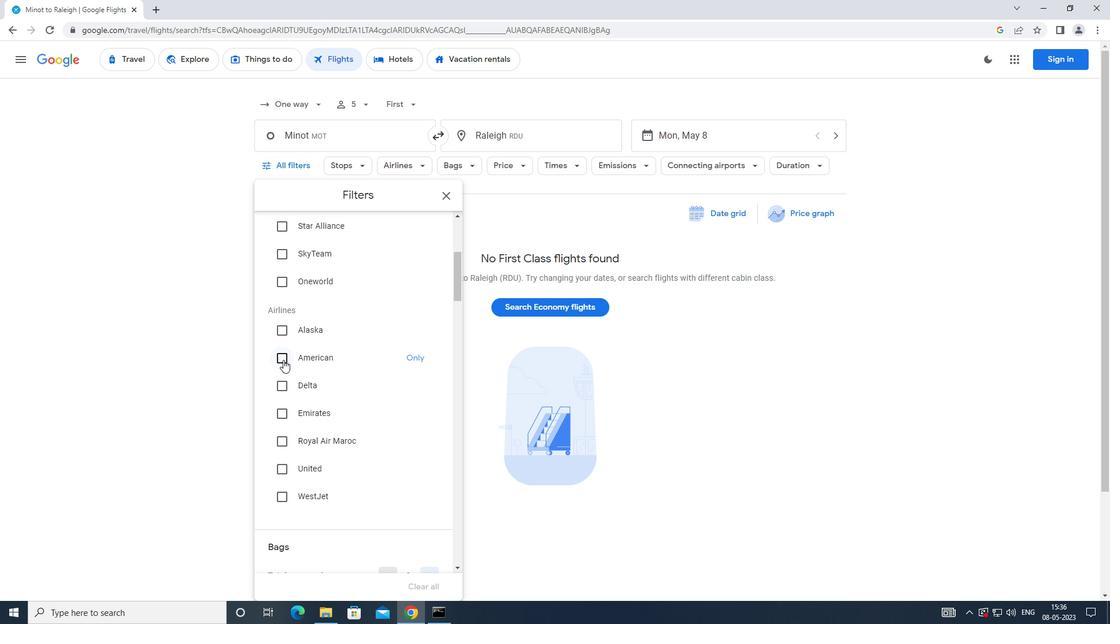 
Action: Mouse moved to (342, 349)
Screenshot: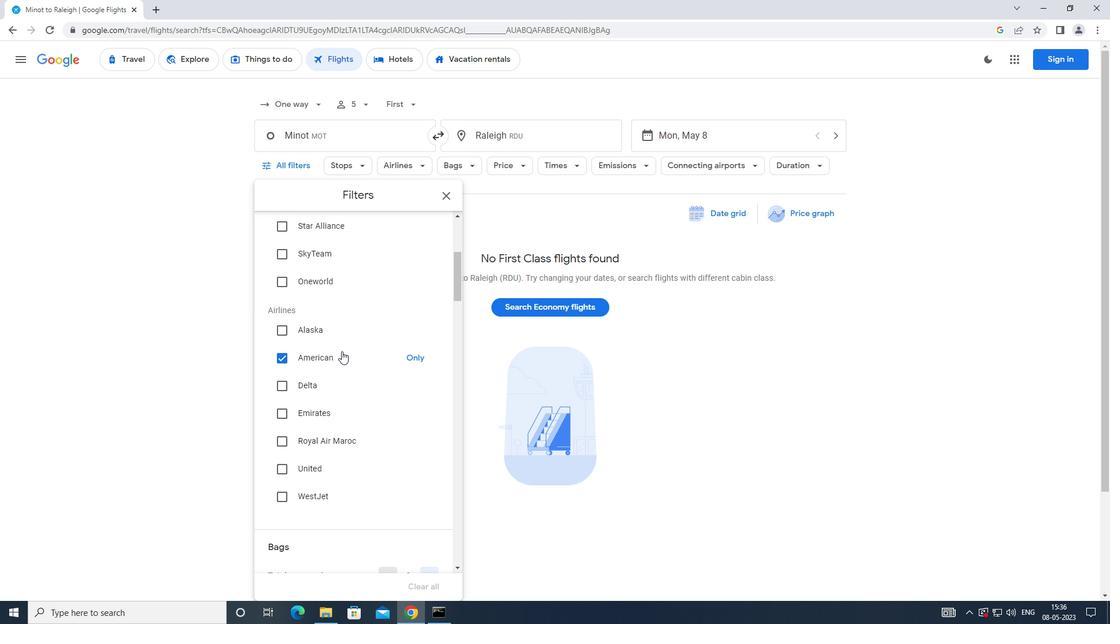 
Action: Mouse scrolled (342, 349) with delta (0, 0)
Screenshot: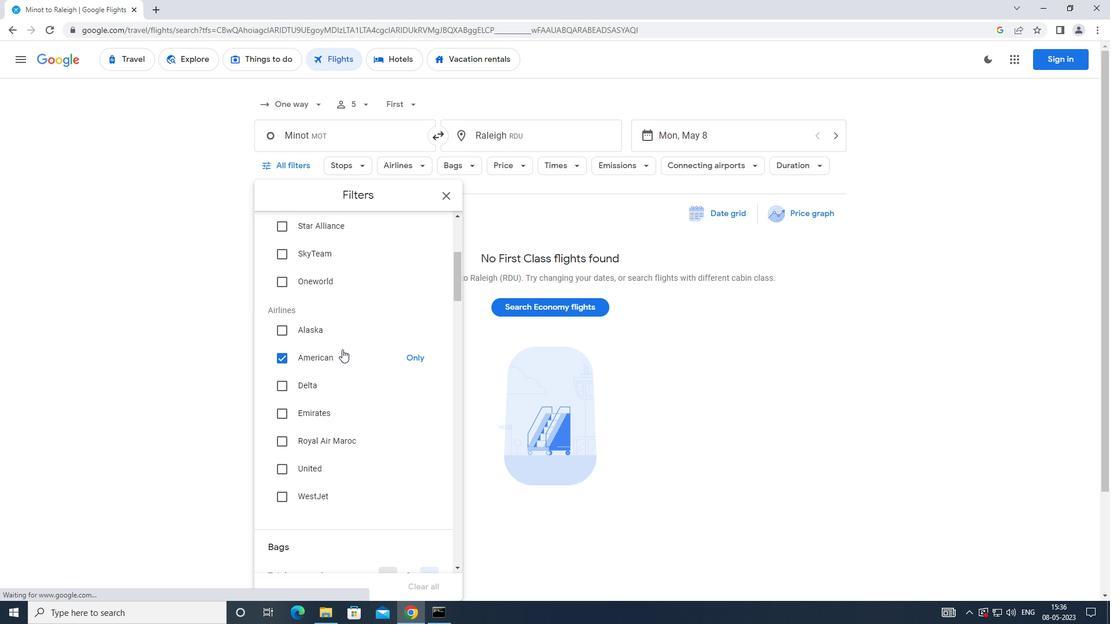 
Action: Mouse scrolled (342, 349) with delta (0, 0)
Screenshot: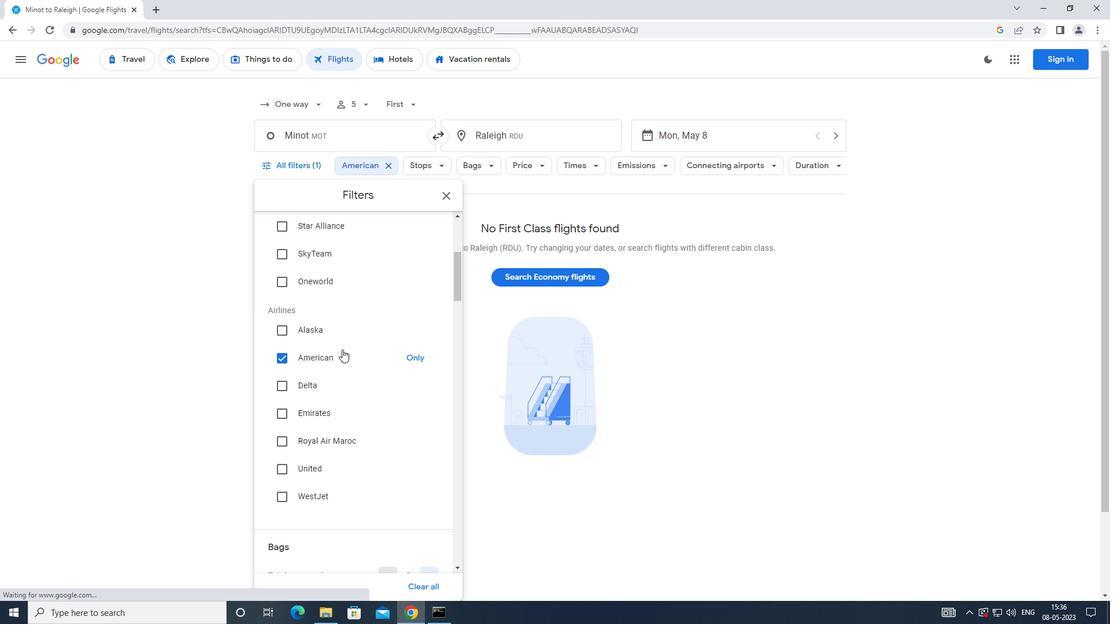 
Action: Mouse moved to (342, 348)
Screenshot: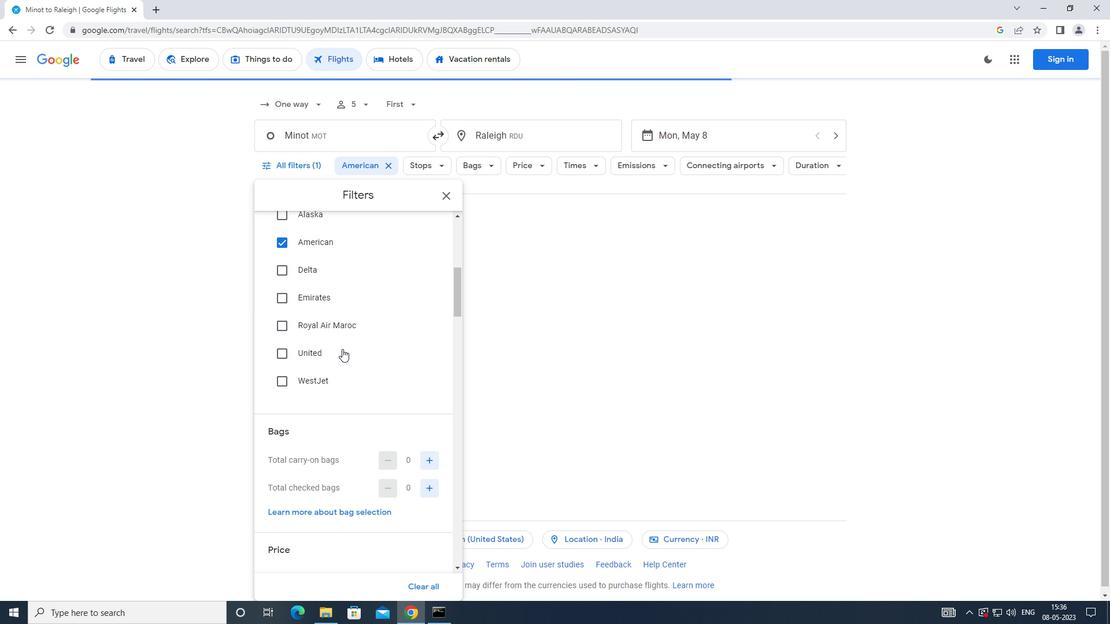 
Action: Mouse scrolled (342, 347) with delta (0, 0)
Screenshot: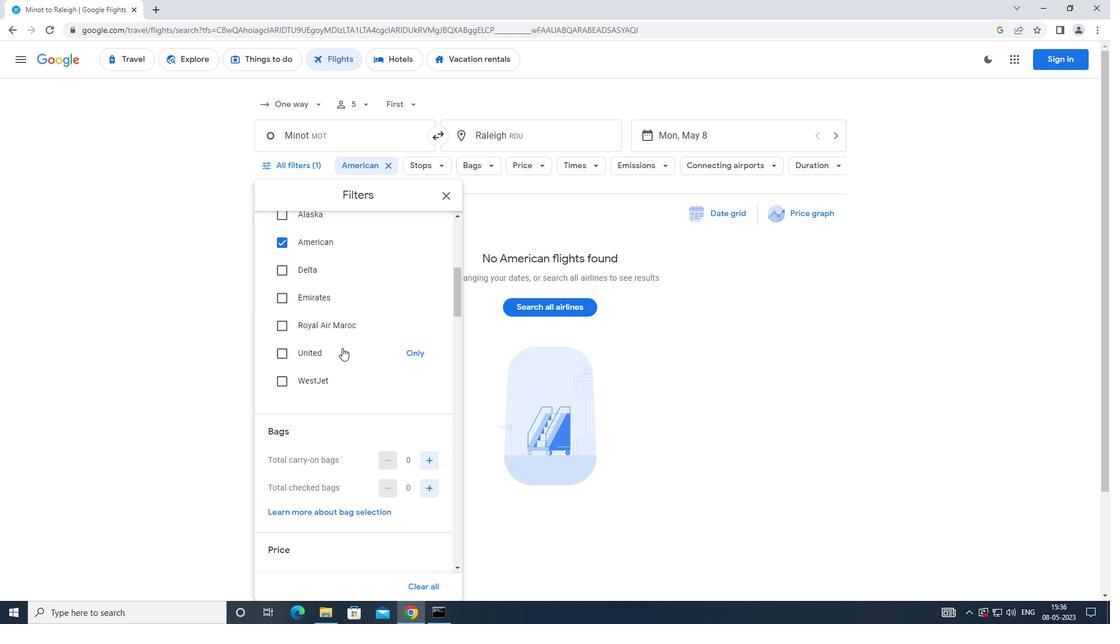 
Action: Mouse moved to (428, 406)
Screenshot: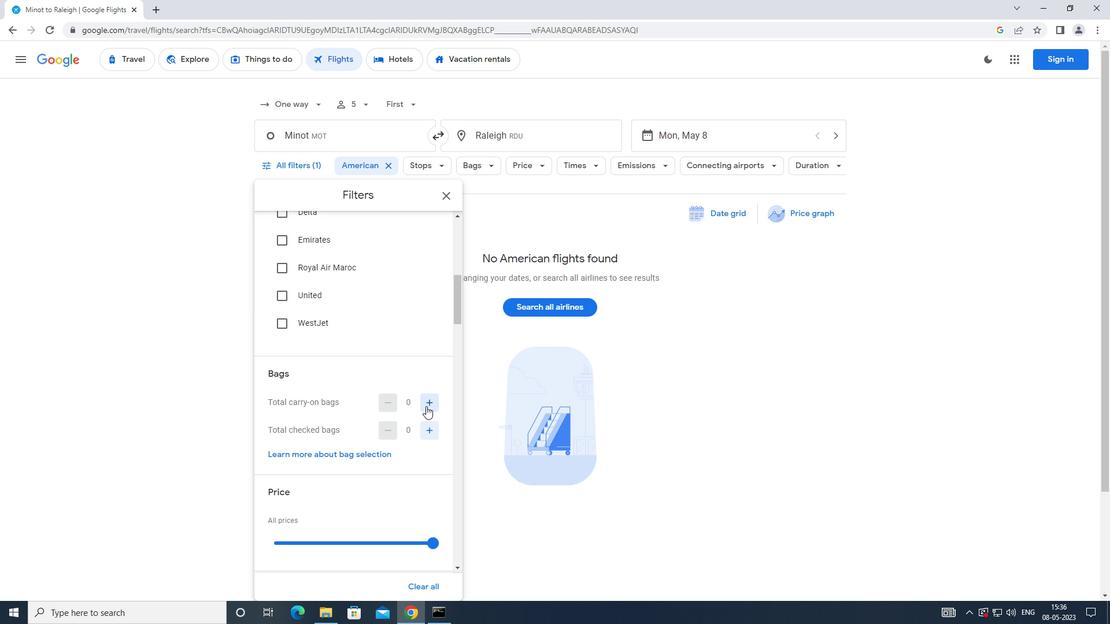 
Action: Mouse pressed left at (428, 406)
Screenshot: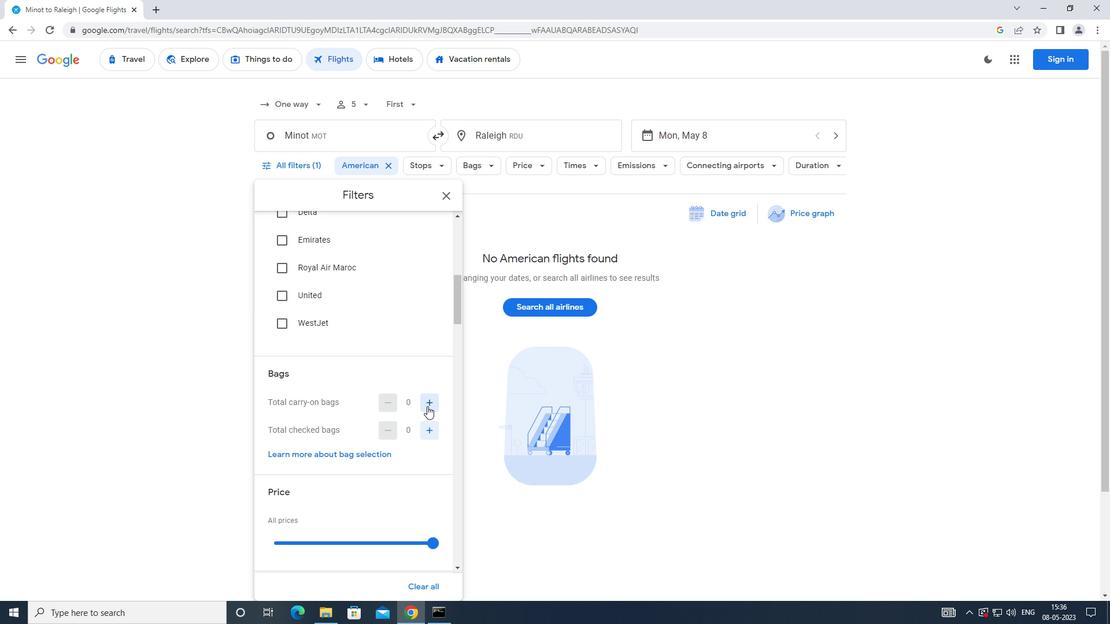 
Action: Mouse moved to (419, 379)
Screenshot: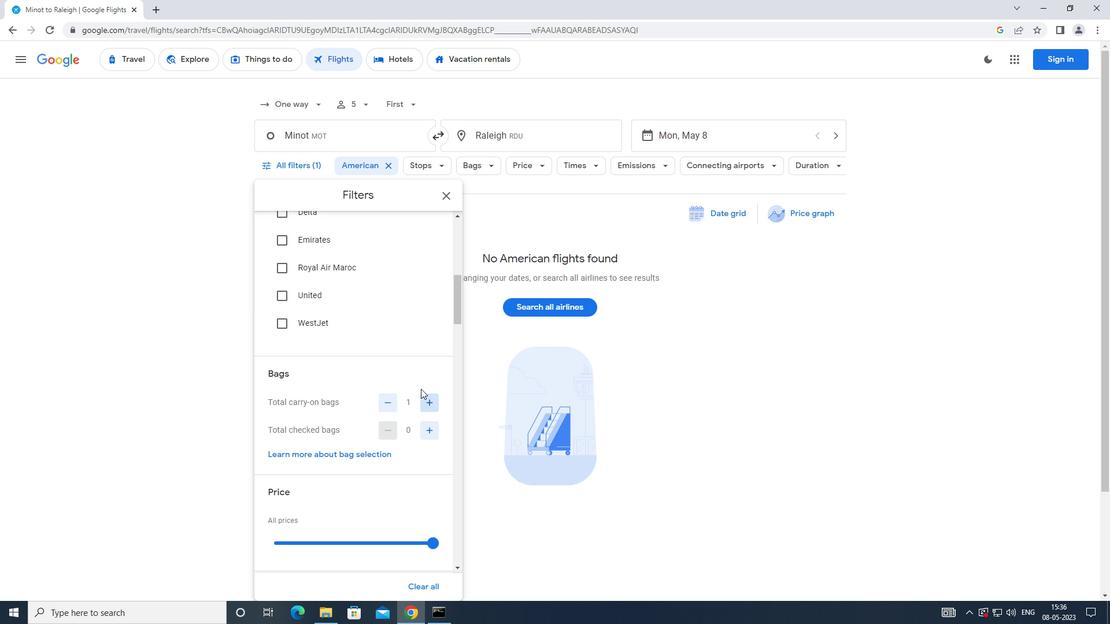 
Action: Mouse scrolled (419, 378) with delta (0, 0)
Screenshot: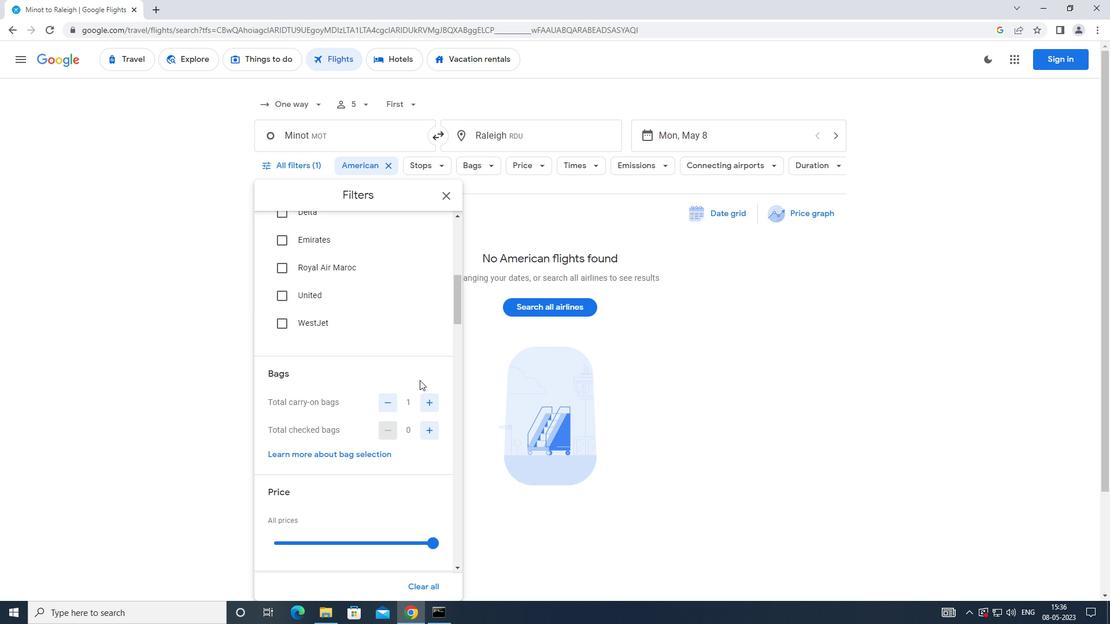 
Action: Mouse moved to (419, 378)
Screenshot: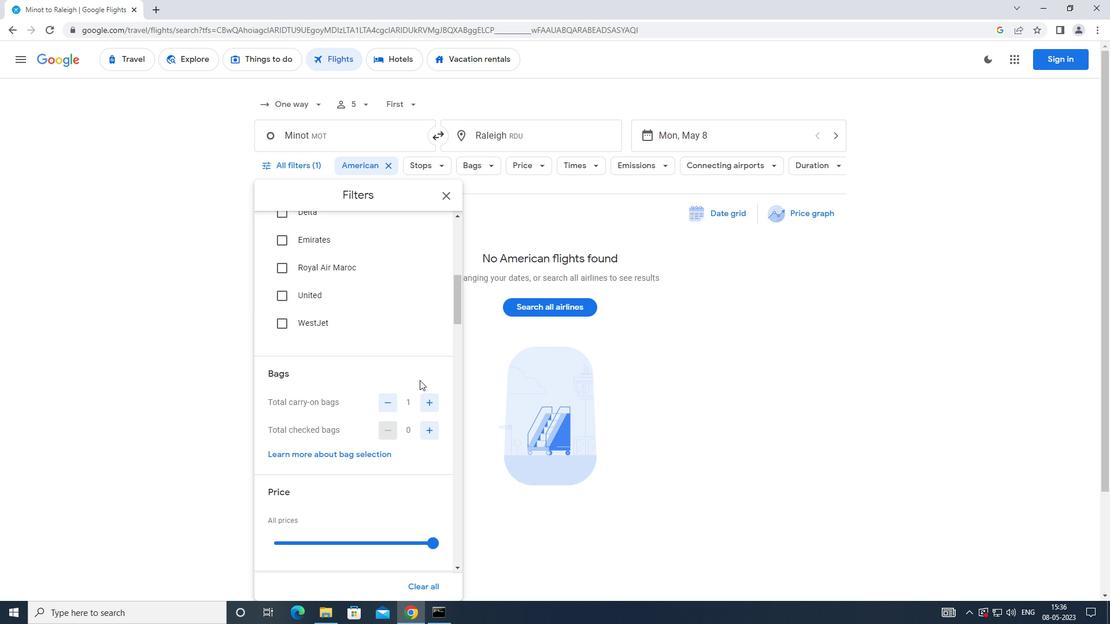 
Action: Mouse scrolled (419, 378) with delta (0, 0)
Screenshot: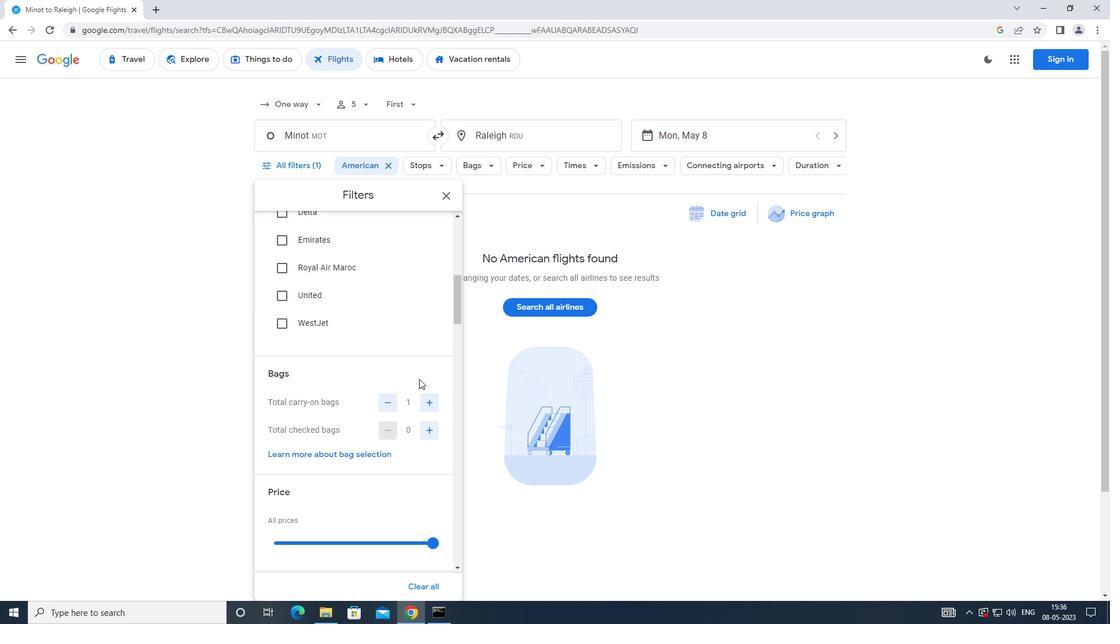 
Action: Mouse moved to (428, 317)
Screenshot: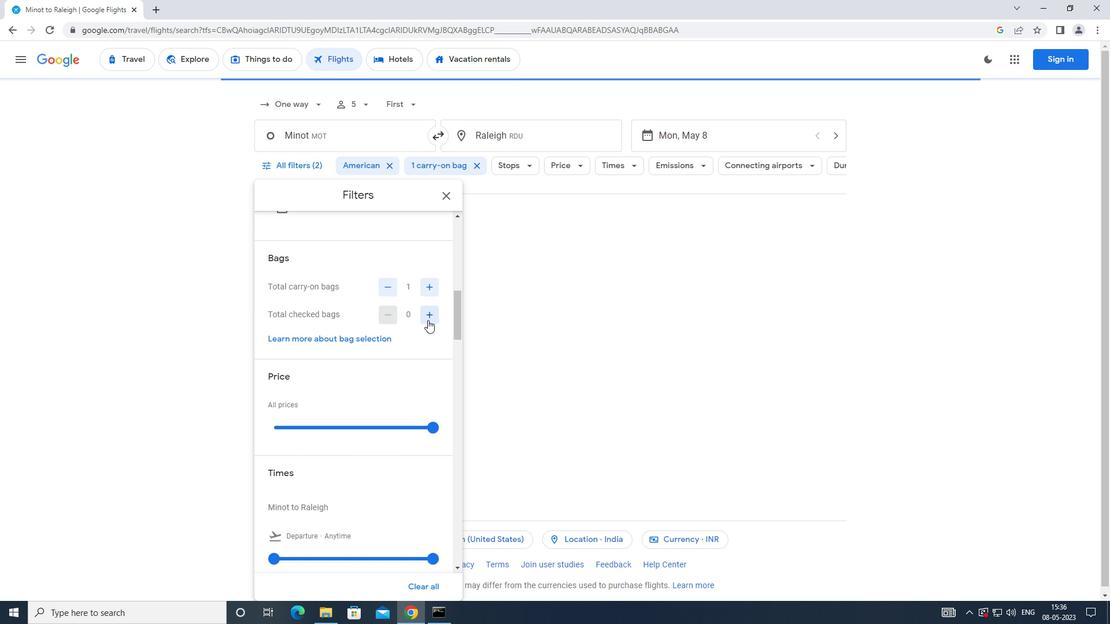 
Action: Mouse pressed left at (428, 317)
Screenshot: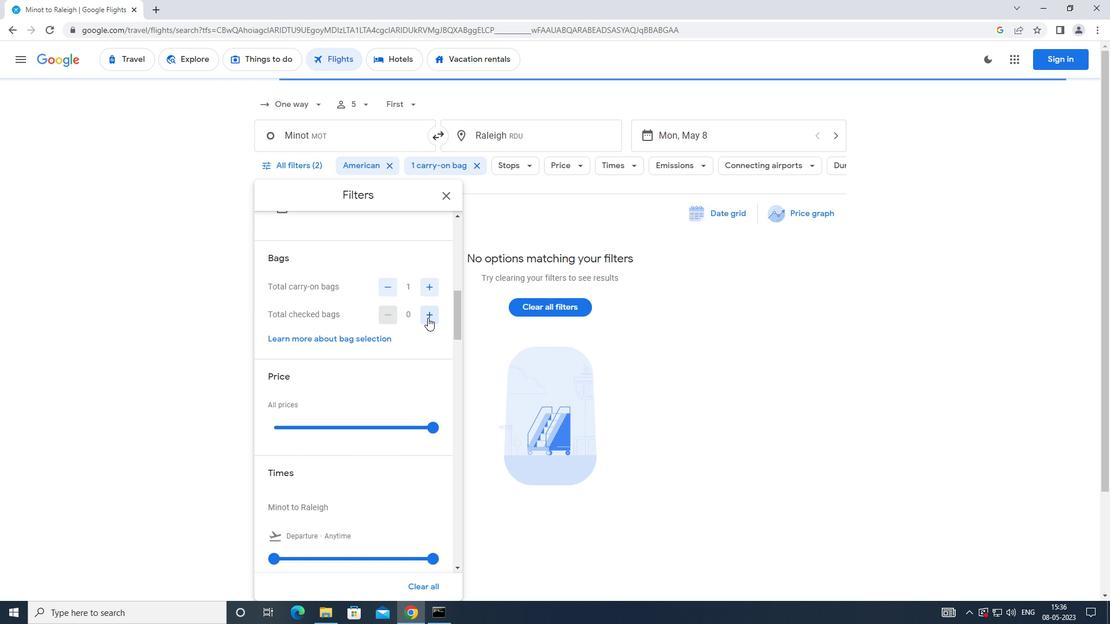 
Action: Mouse pressed left at (428, 317)
Screenshot: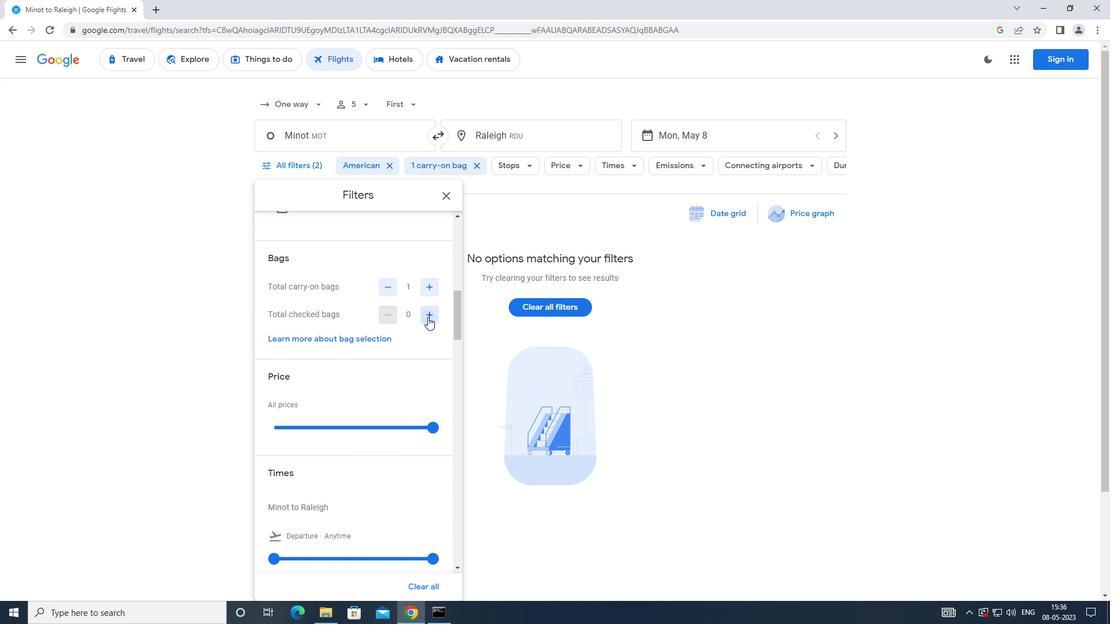 
Action: Mouse pressed left at (428, 317)
Screenshot: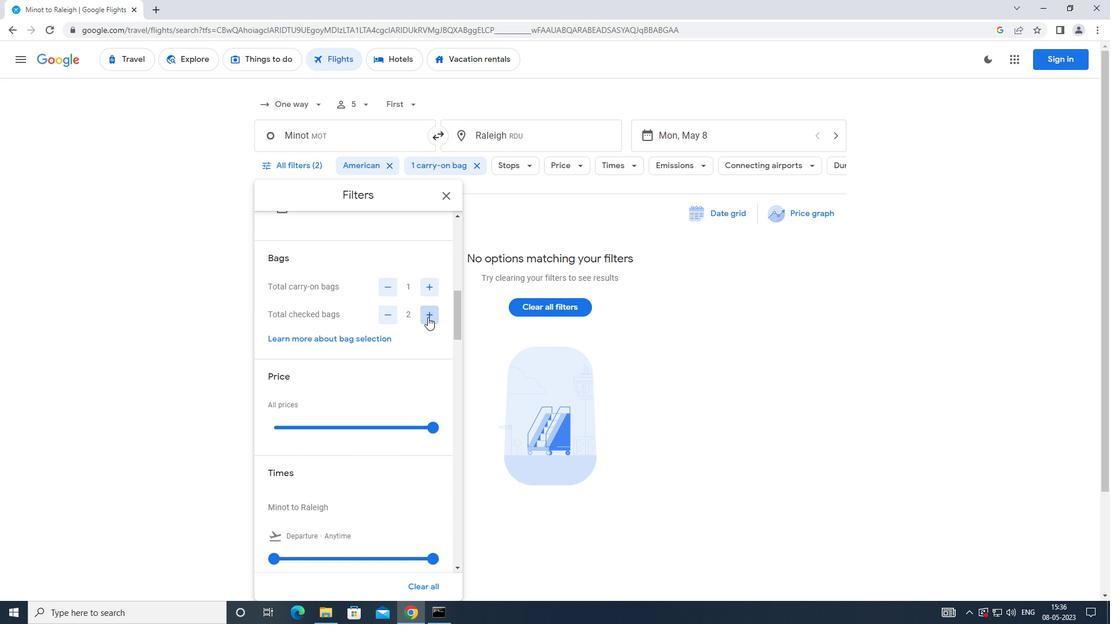 
Action: Mouse pressed left at (428, 317)
Screenshot: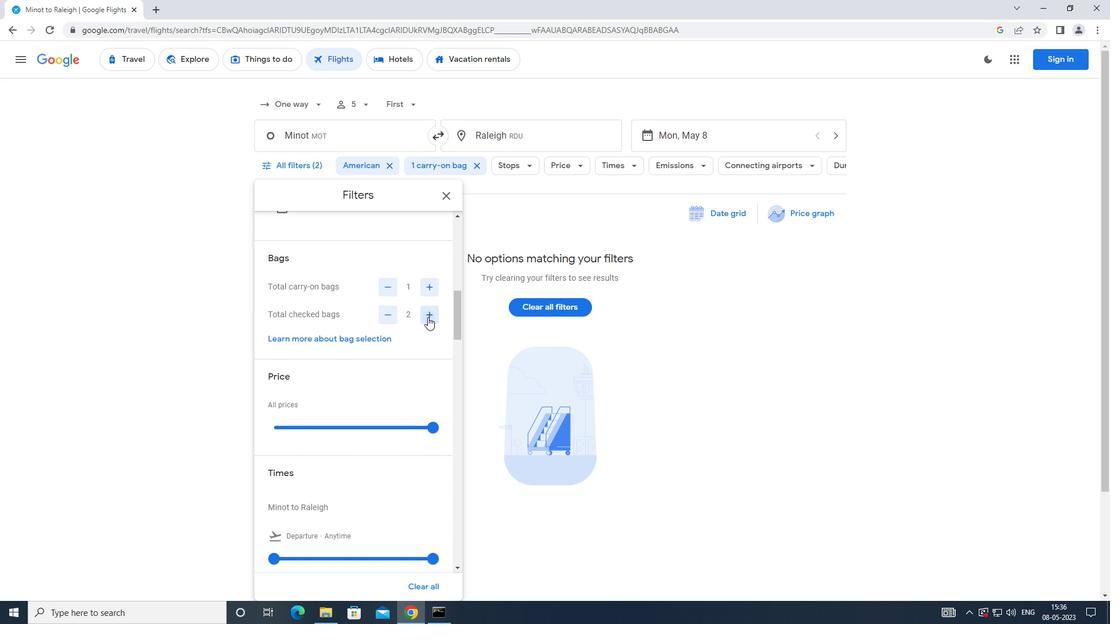 
Action: Mouse pressed left at (428, 317)
Screenshot: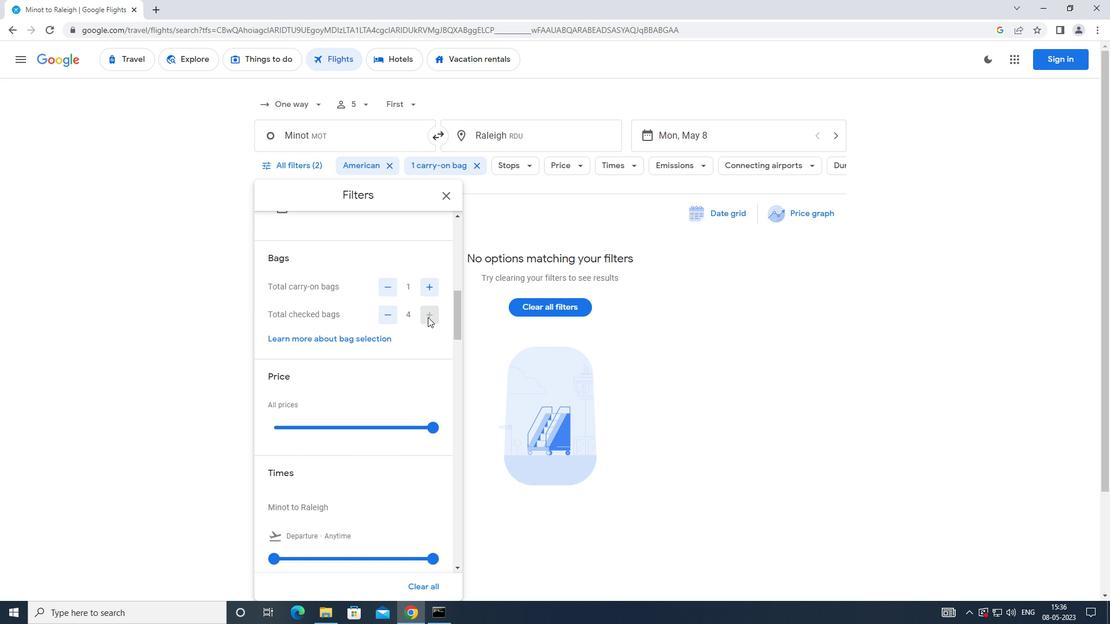 
Action: Mouse moved to (425, 317)
Screenshot: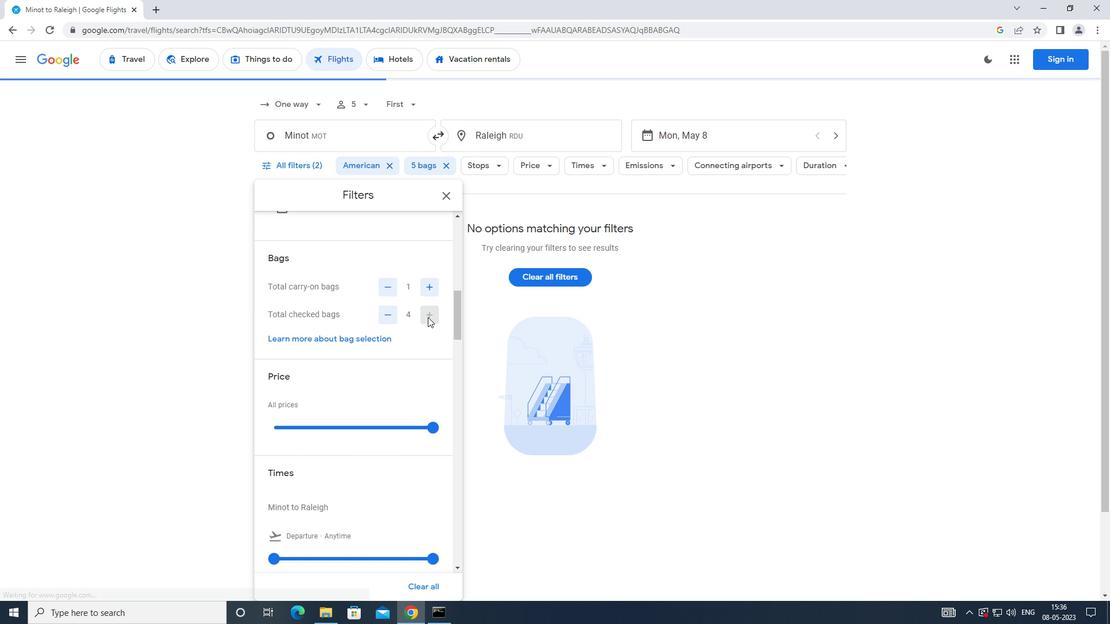 
Action: Mouse scrolled (425, 317) with delta (0, 0)
Screenshot: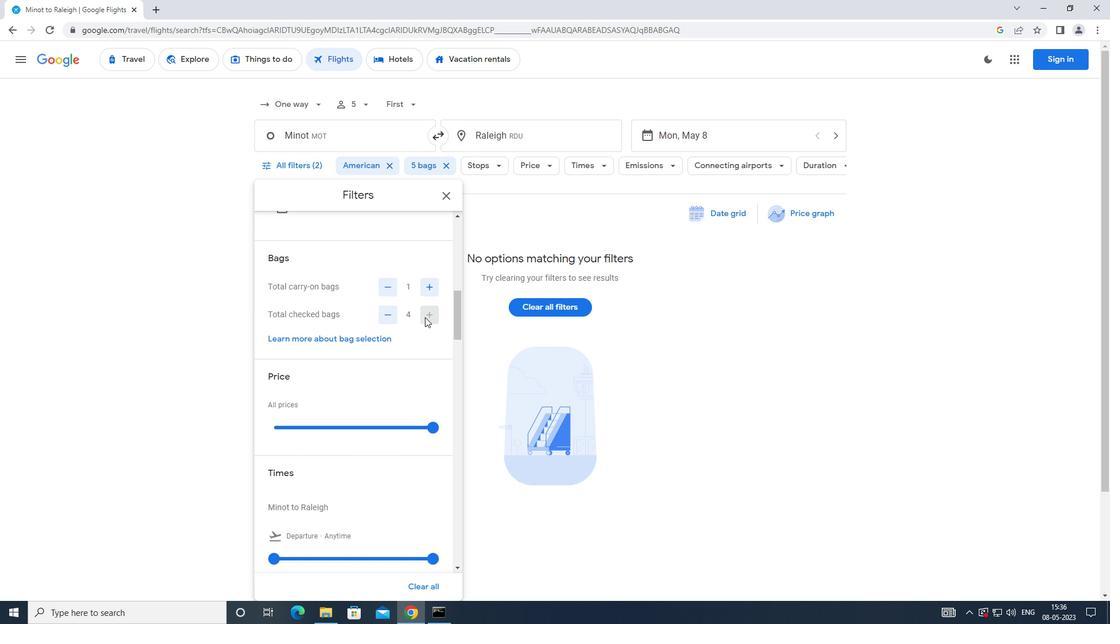 
Action: Mouse scrolled (425, 317) with delta (0, 0)
Screenshot: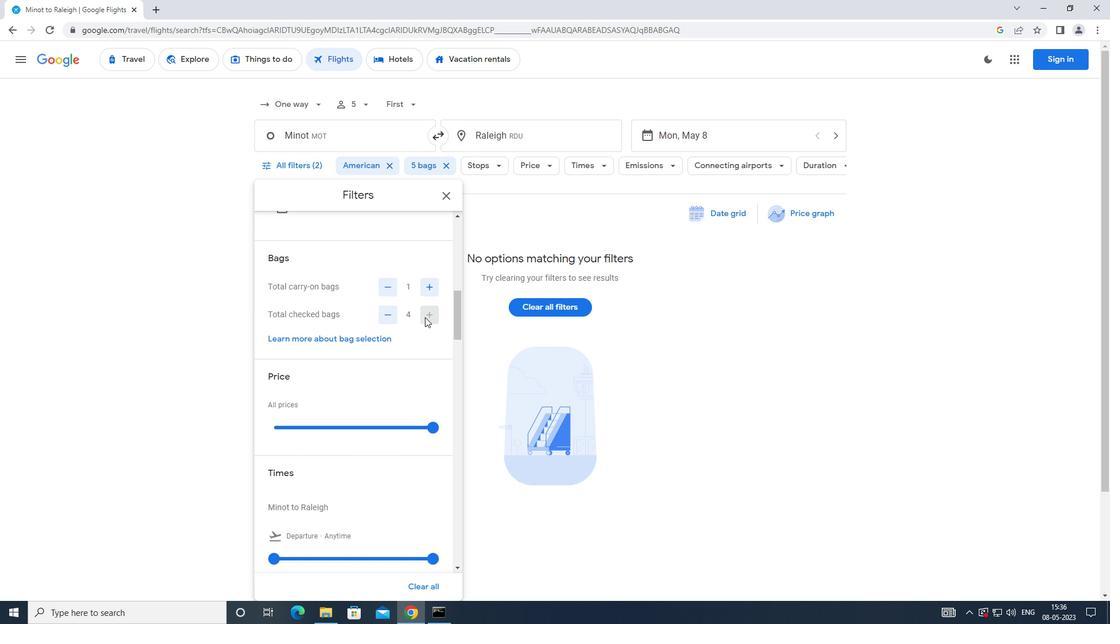 
Action: Mouse moved to (432, 313)
Screenshot: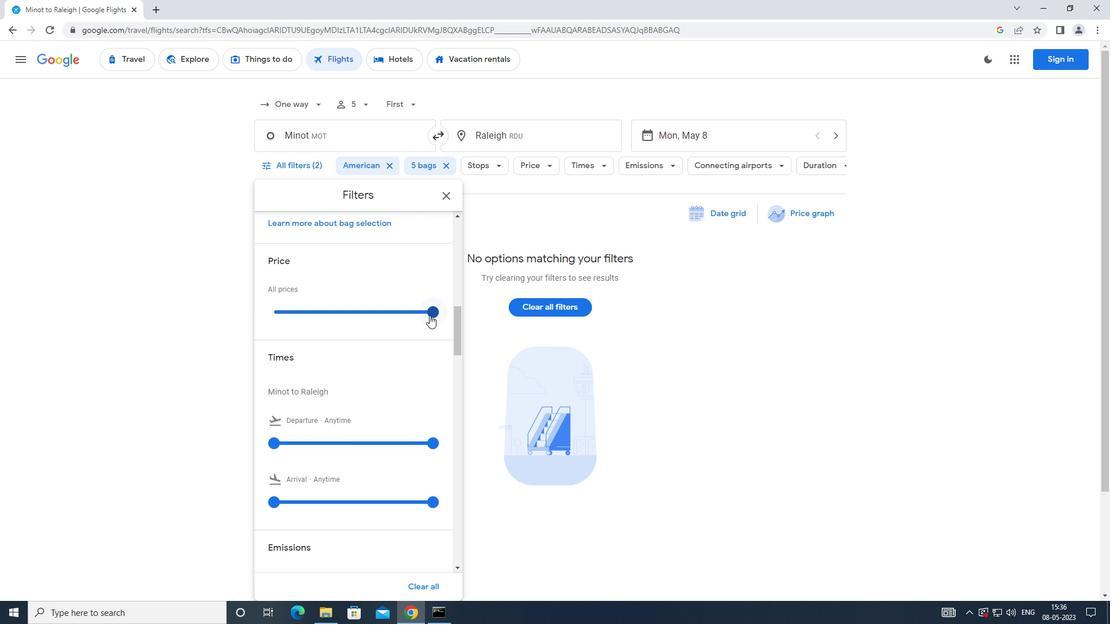 
Action: Mouse pressed left at (432, 313)
Screenshot: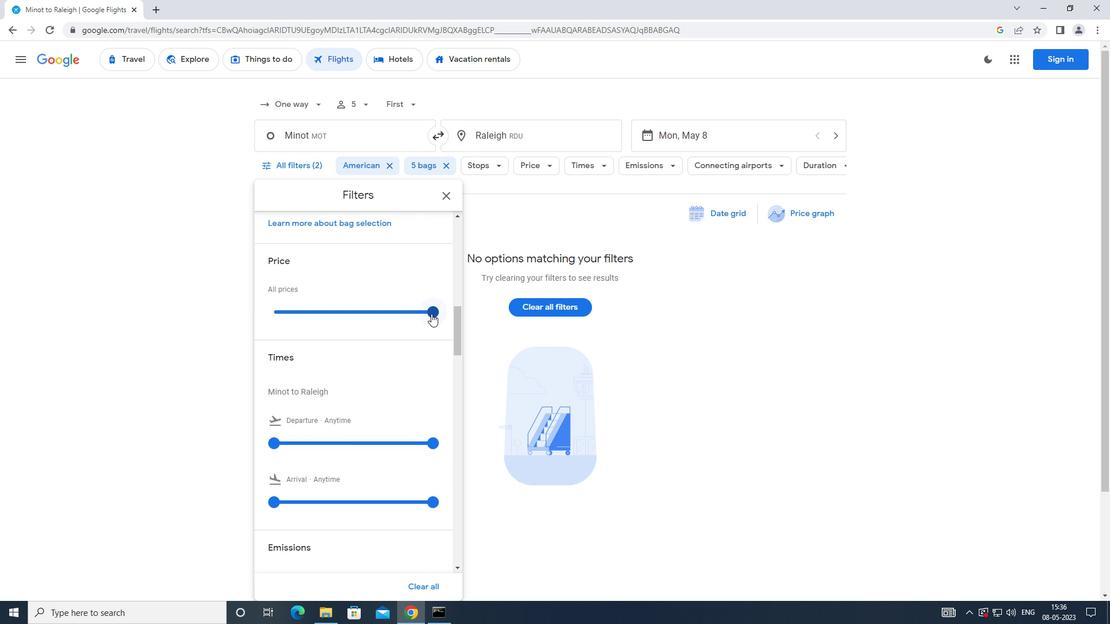 
Action: Mouse moved to (404, 317)
Screenshot: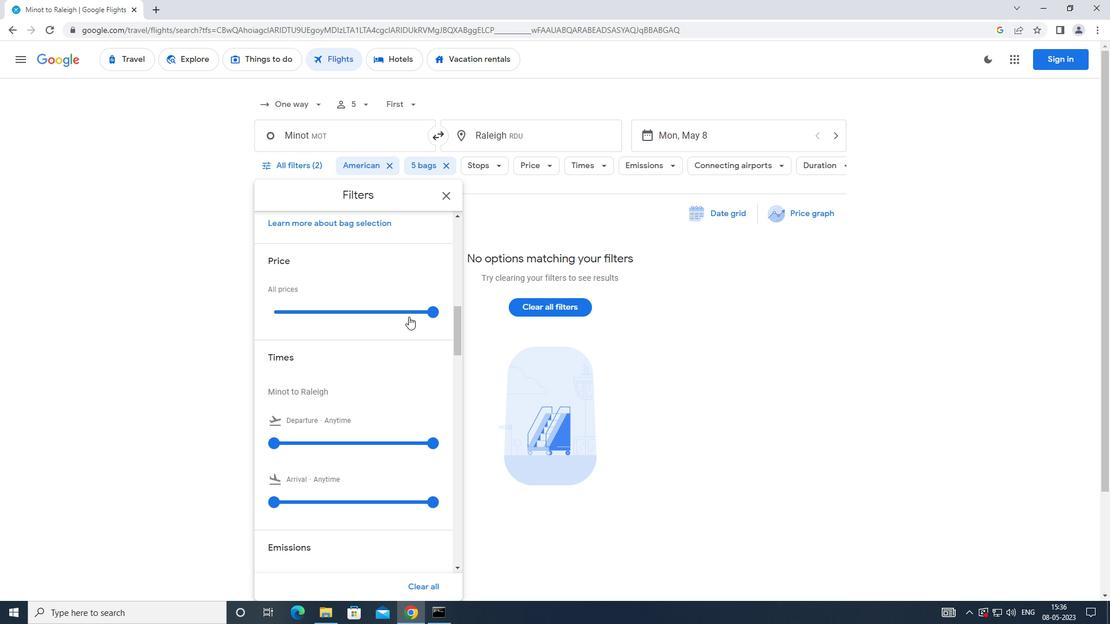 
Action: Mouse scrolled (404, 317) with delta (0, 0)
Screenshot: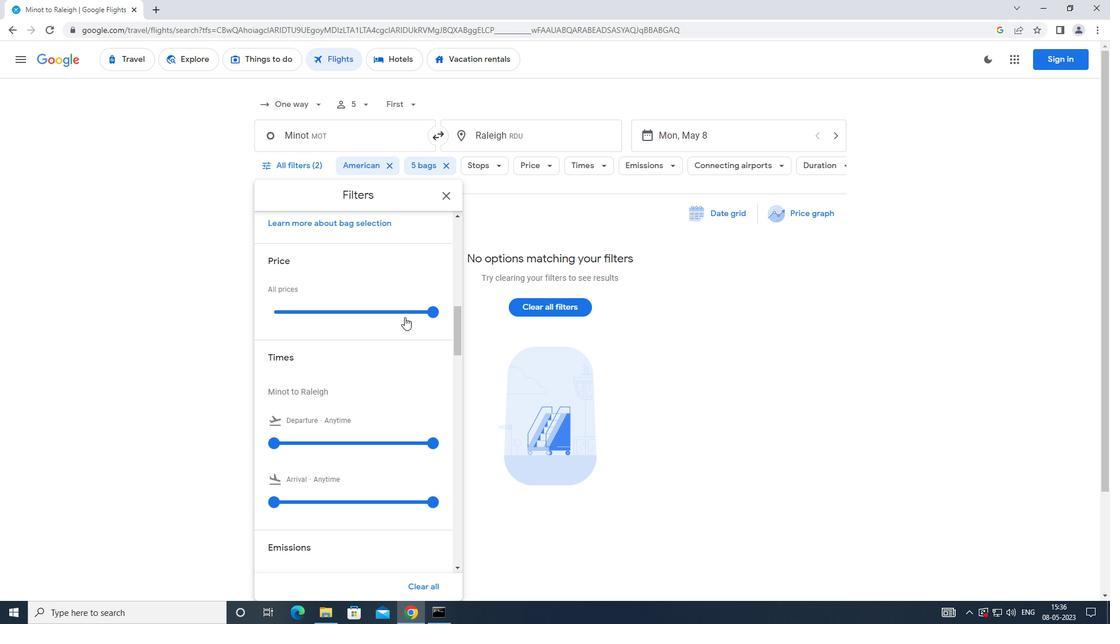
Action: Mouse moved to (274, 385)
Screenshot: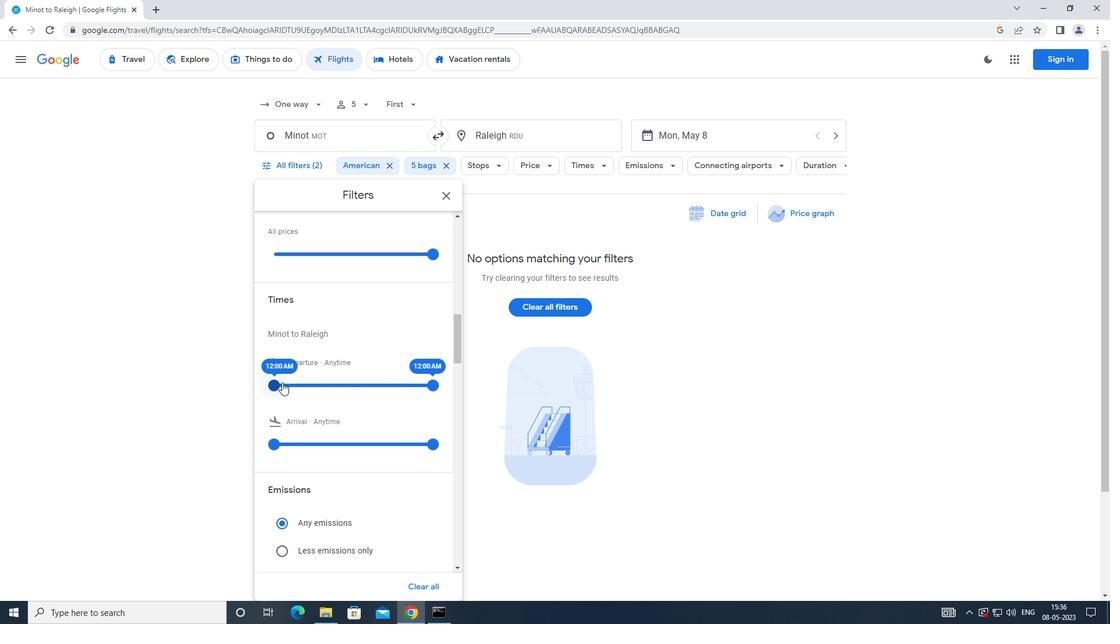 
Action: Mouse pressed left at (274, 385)
Screenshot: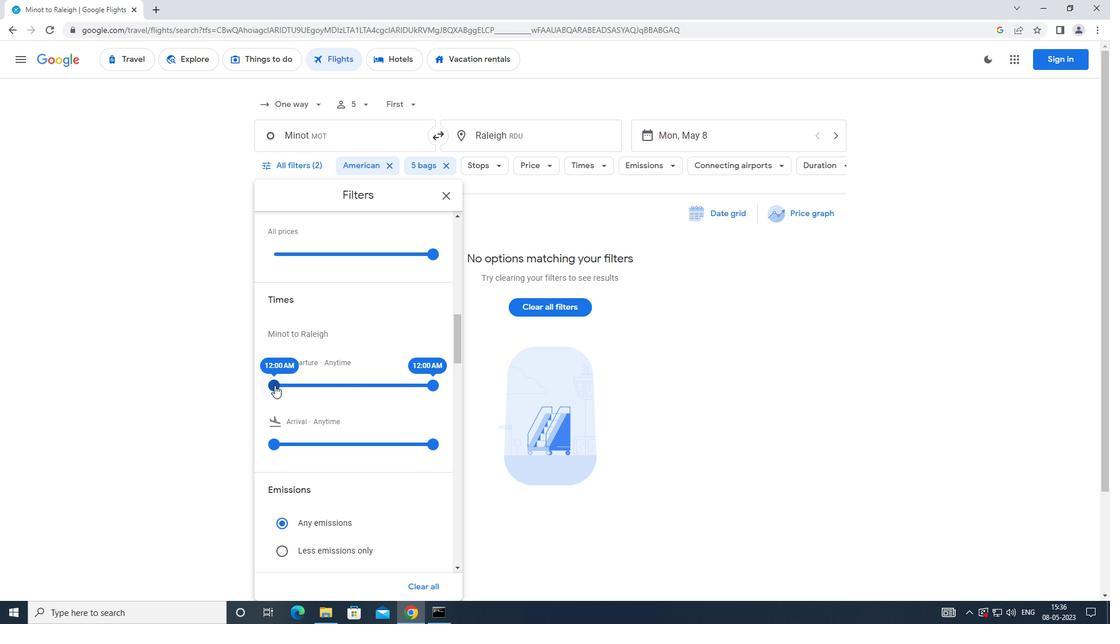 
Action: Mouse moved to (431, 381)
Screenshot: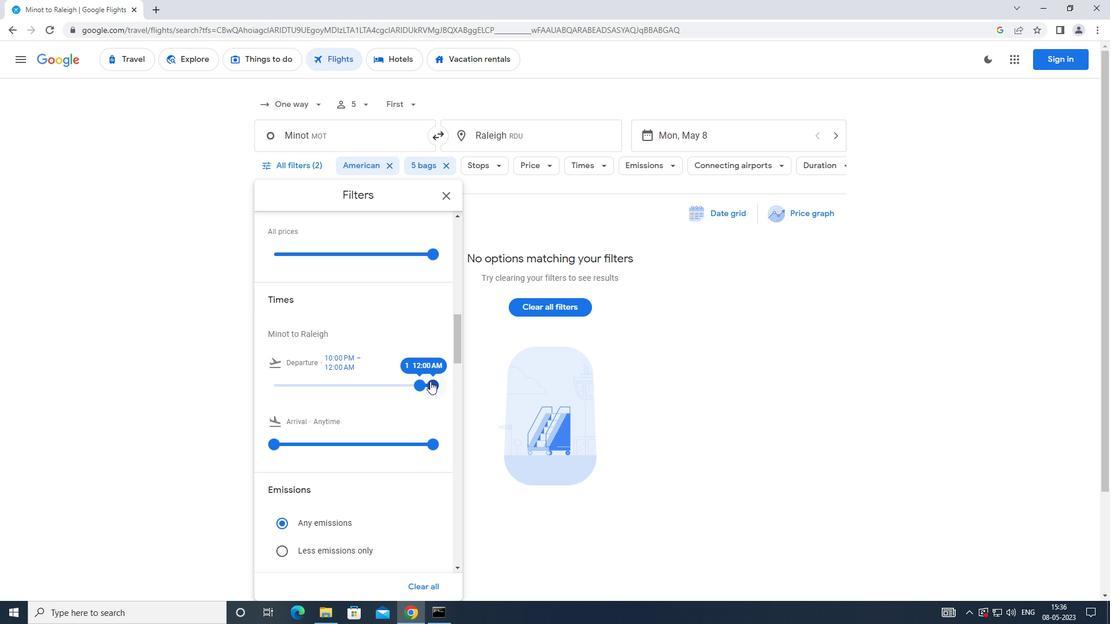 
Action: Mouse pressed left at (431, 381)
Screenshot: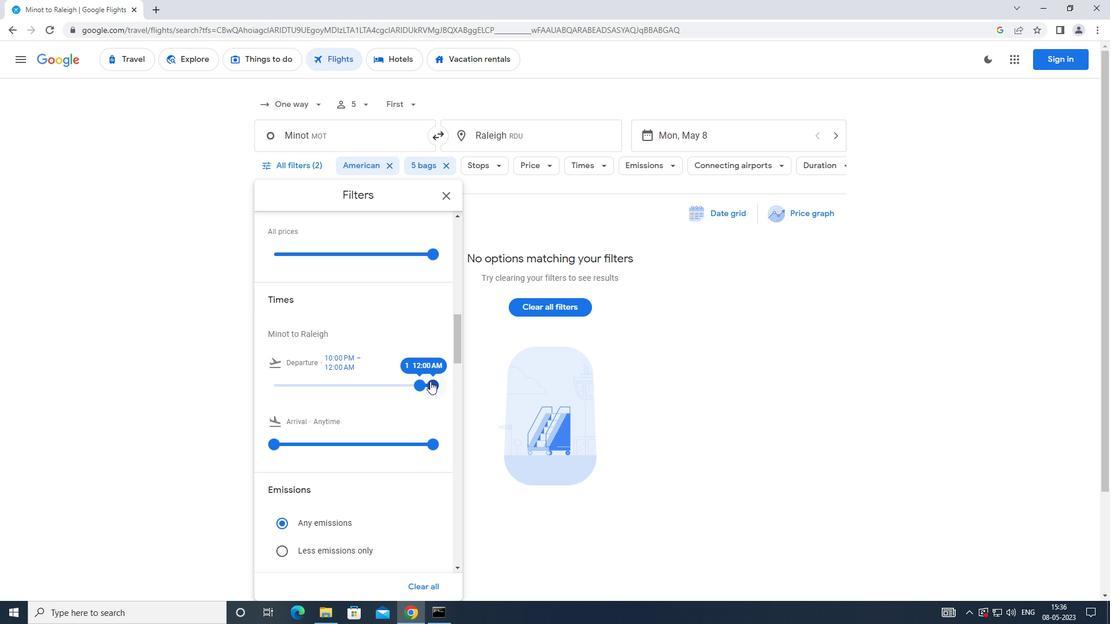 
Action: Mouse moved to (442, 195)
Screenshot: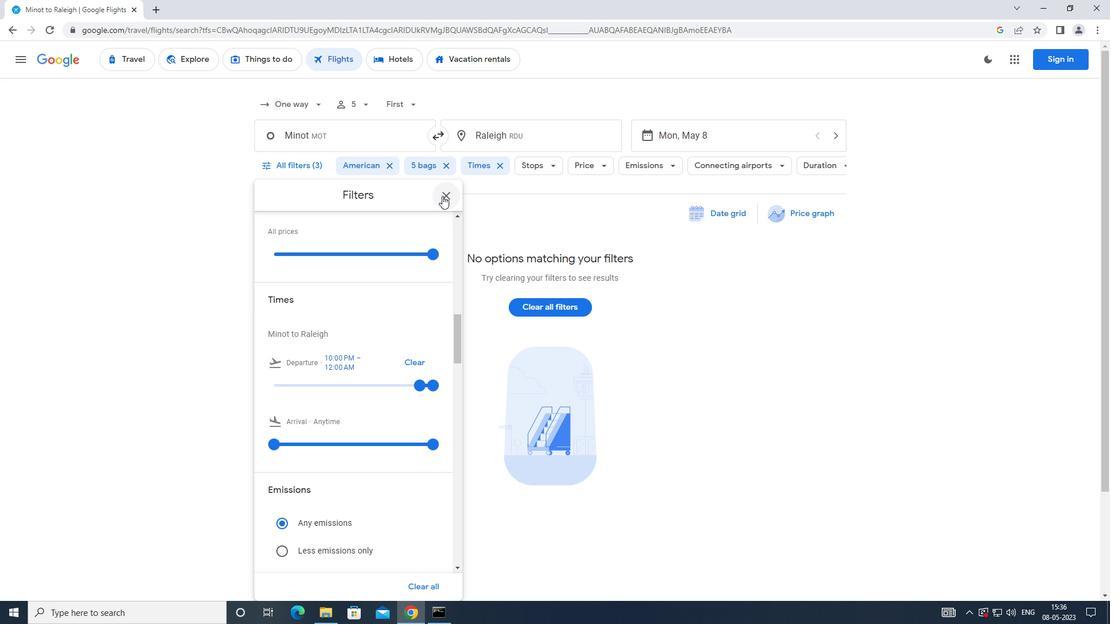 
Action: Mouse pressed left at (442, 195)
Screenshot: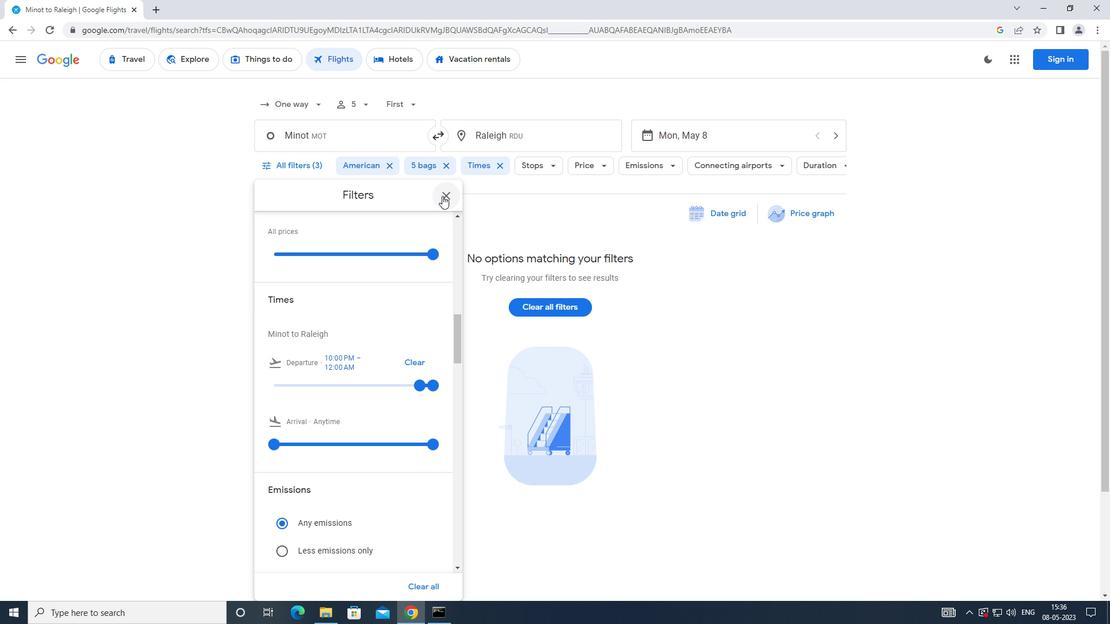 
Action: Mouse moved to (440, 225)
Screenshot: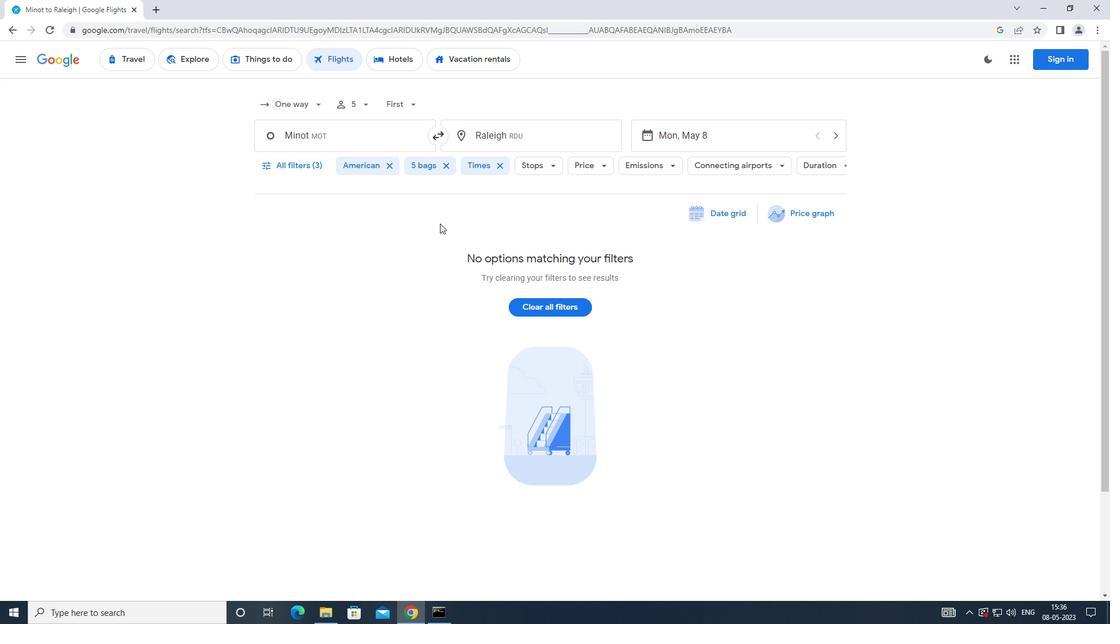 
